 Task: Find connections with filter location Tianpeng with filter topic #careerswith filter profile language English with filter current company DNV - Energy Systems with filter school Dr. Babasaheb Ambedkar Marathwada University, Aurangabad with filter industry Audio and Video Equipment Manufacturing with filter service category Android Development with filter keywords title Account Collector
Action: Mouse moved to (146, 213)
Screenshot: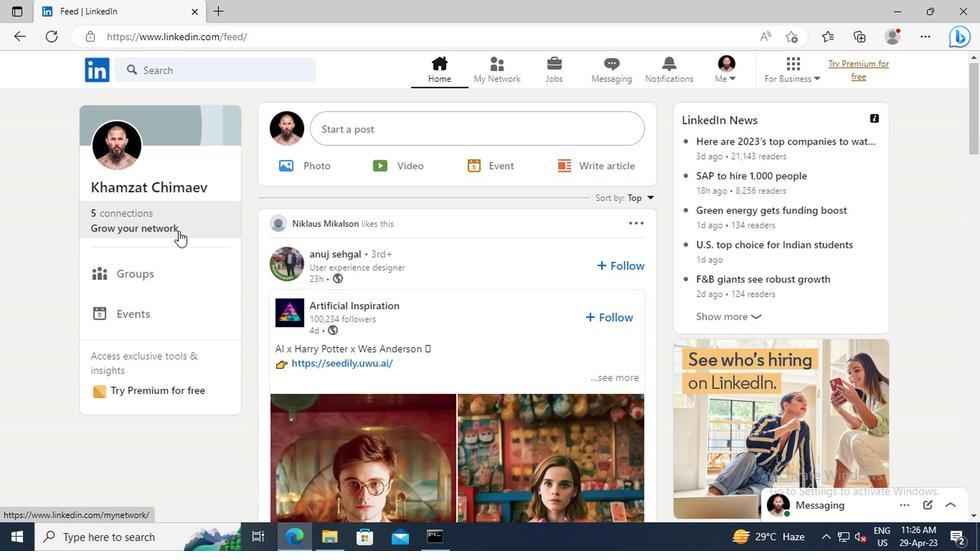 
Action: Mouse pressed left at (146, 213)
Screenshot: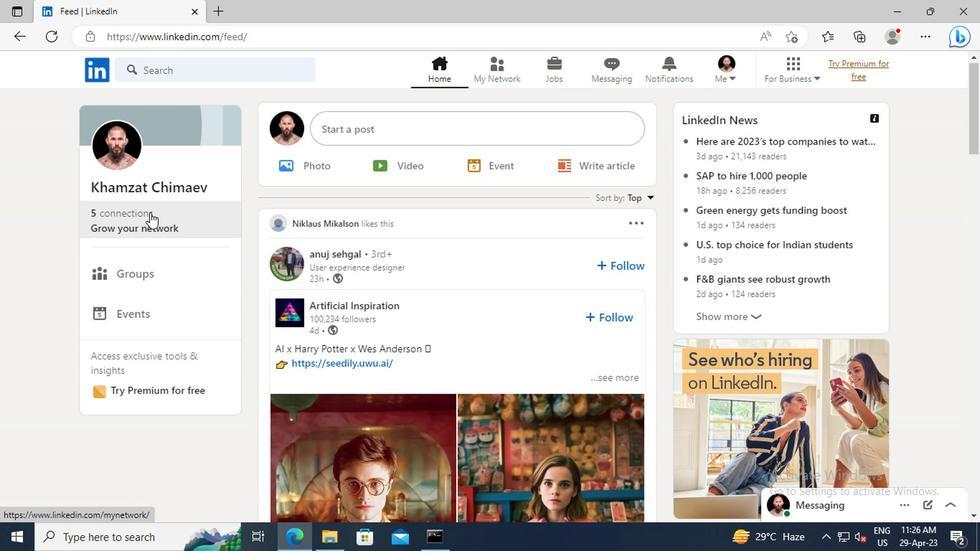 
Action: Mouse moved to (151, 150)
Screenshot: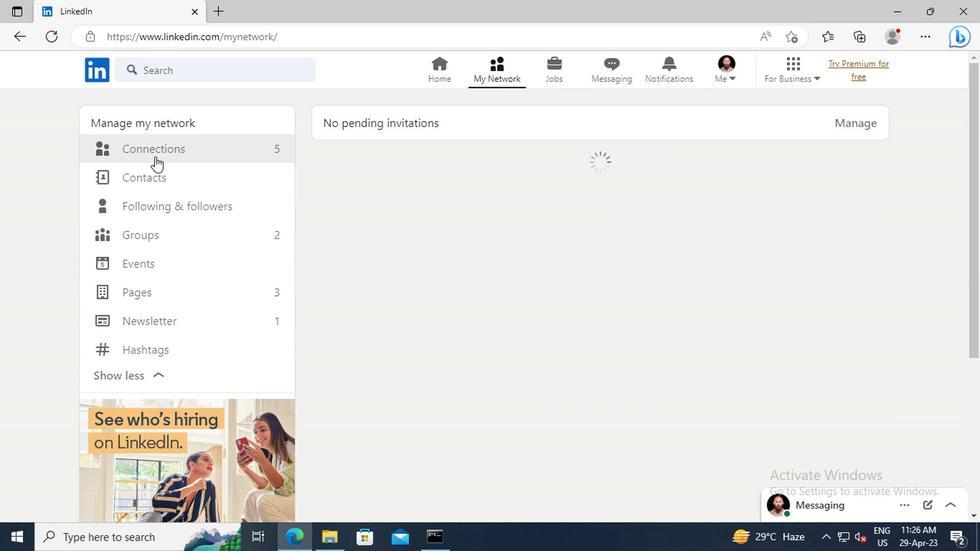 
Action: Mouse pressed left at (151, 150)
Screenshot: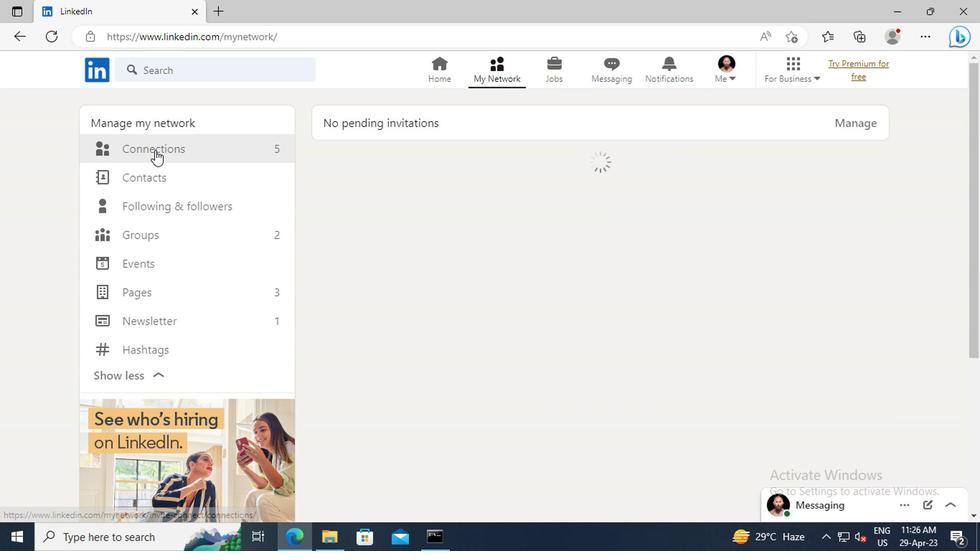 
Action: Mouse moved to (582, 153)
Screenshot: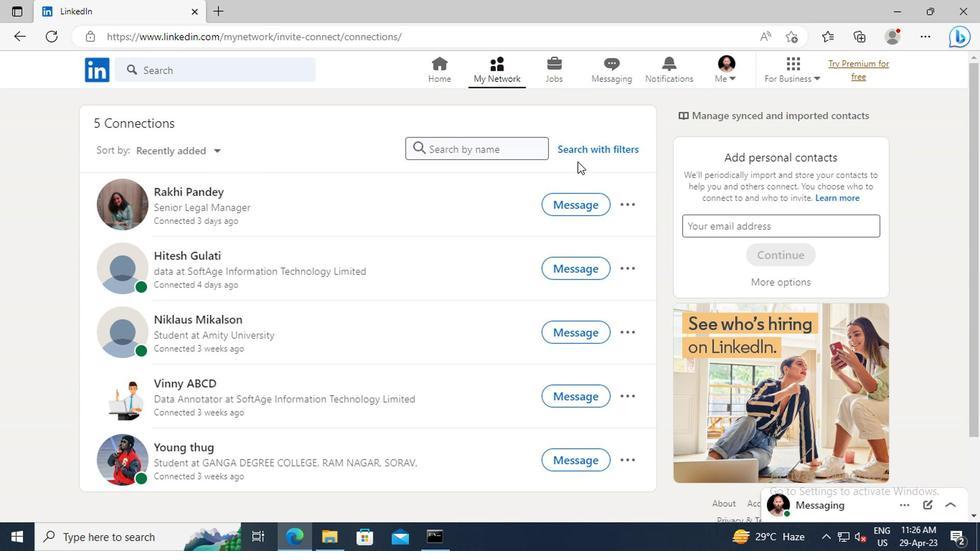 
Action: Mouse pressed left at (582, 153)
Screenshot: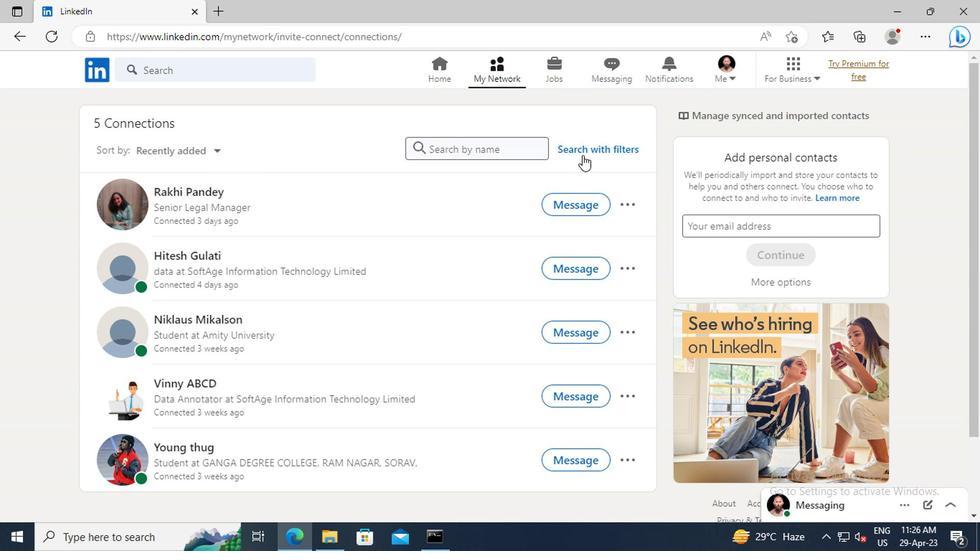 
Action: Mouse moved to (546, 112)
Screenshot: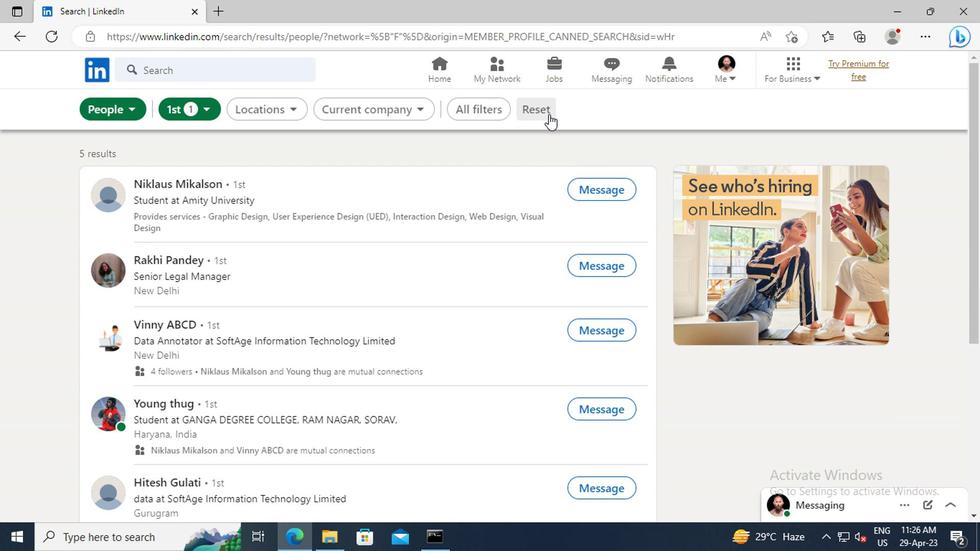 
Action: Mouse pressed left at (546, 112)
Screenshot: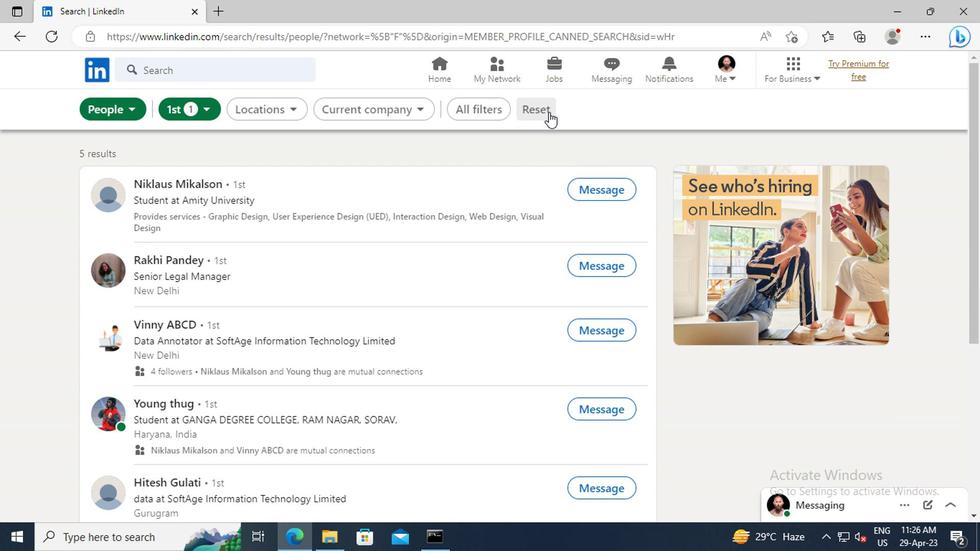 
Action: Mouse moved to (519, 108)
Screenshot: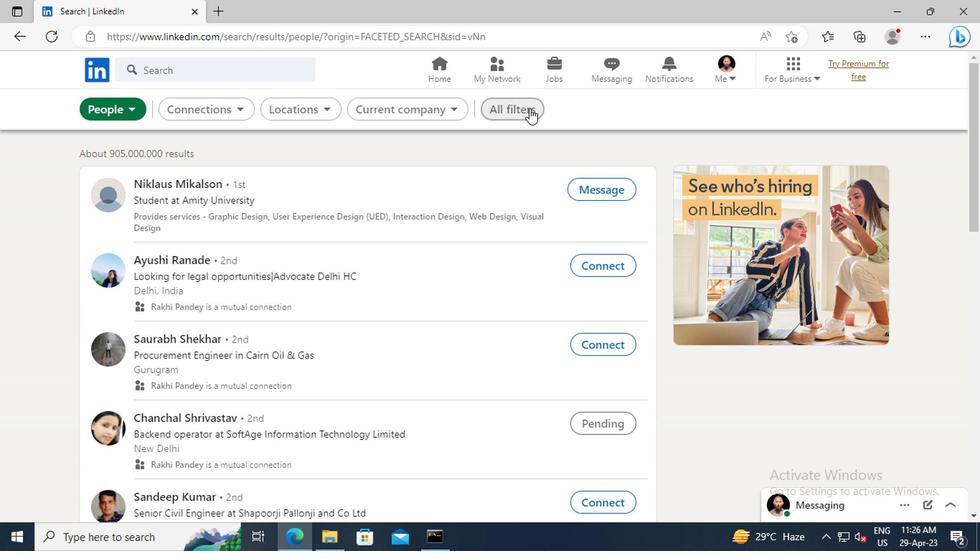 
Action: Mouse pressed left at (519, 108)
Screenshot: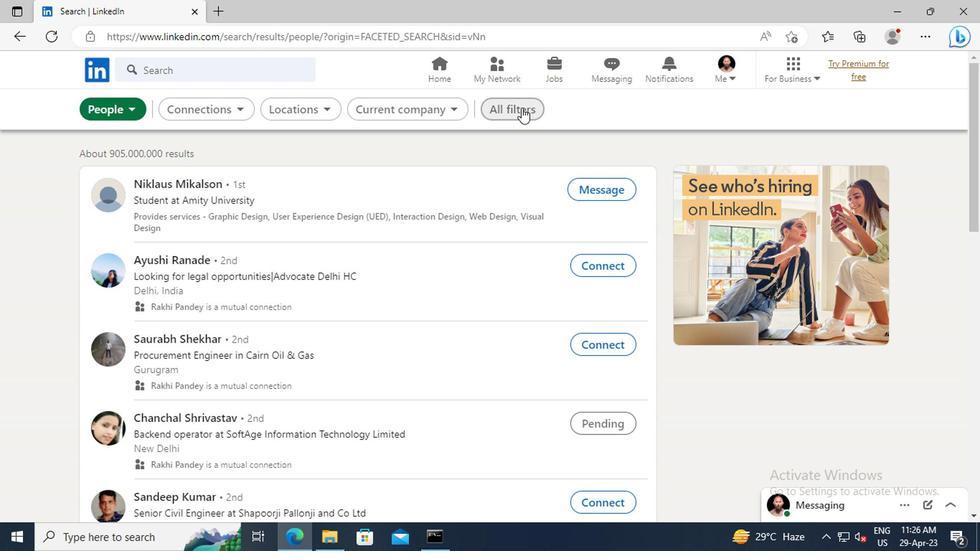 
Action: Mouse moved to (815, 213)
Screenshot: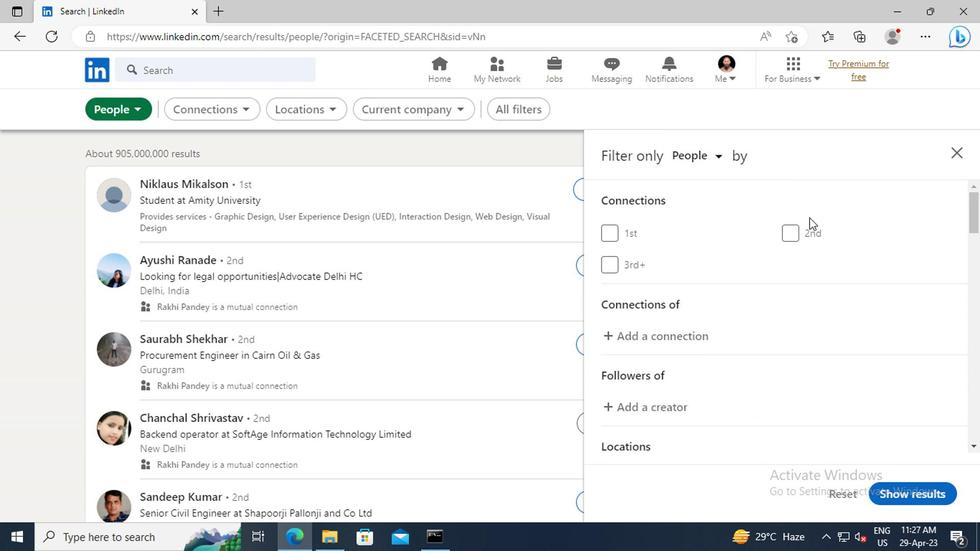 
Action: Mouse scrolled (815, 212) with delta (0, -1)
Screenshot: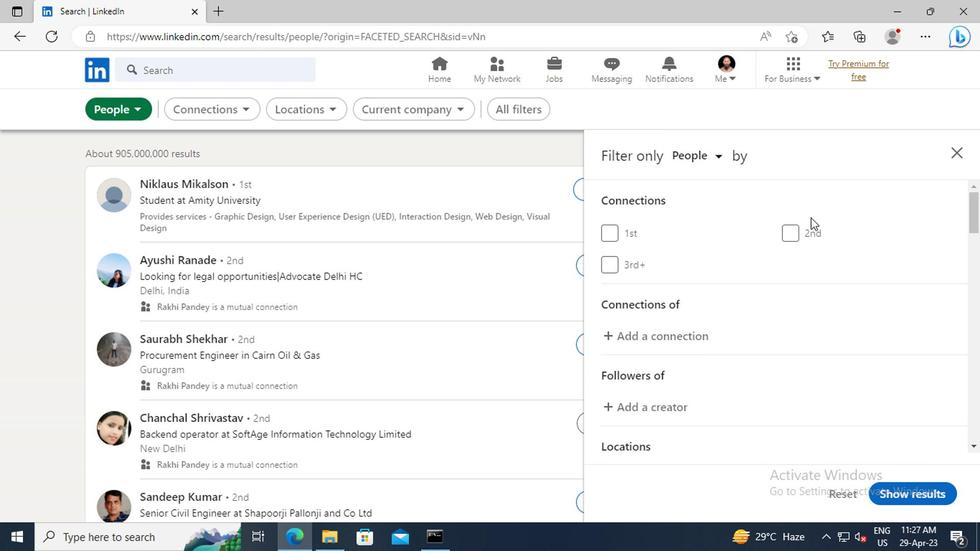 
Action: Mouse scrolled (815, 212) with delta (0, -1)
Screenshot: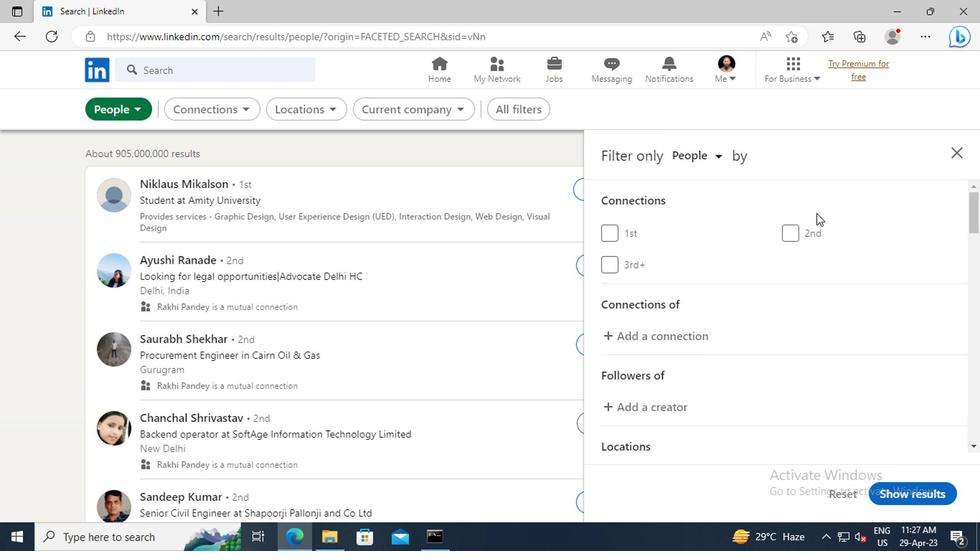 
Action: Mouse scrolled (815, 212) with delta (0, -1)
Screenshot: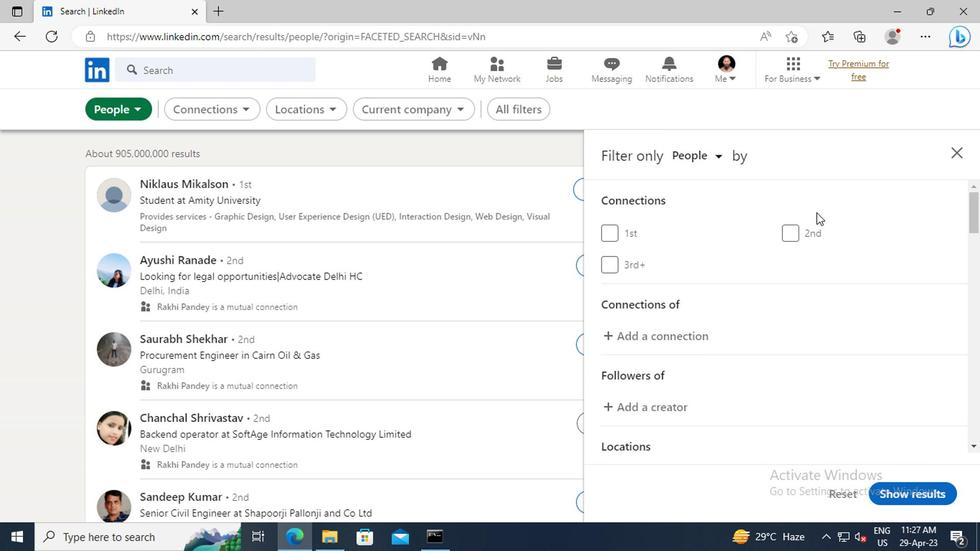 
Action: Mouse moved to (815, 212)
Screenshot: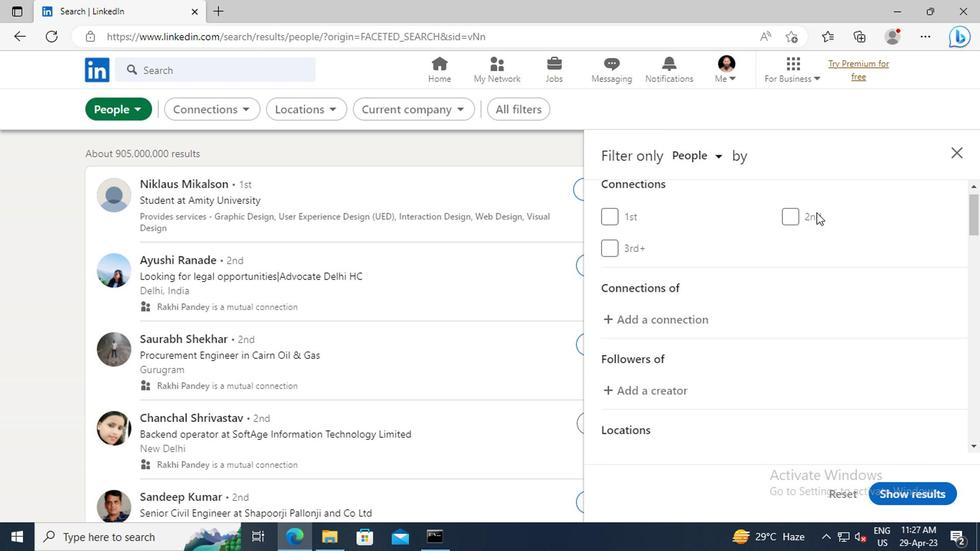 
Action: Mouse scrolled (815, 211) with delta (0, 0)
Screenshot: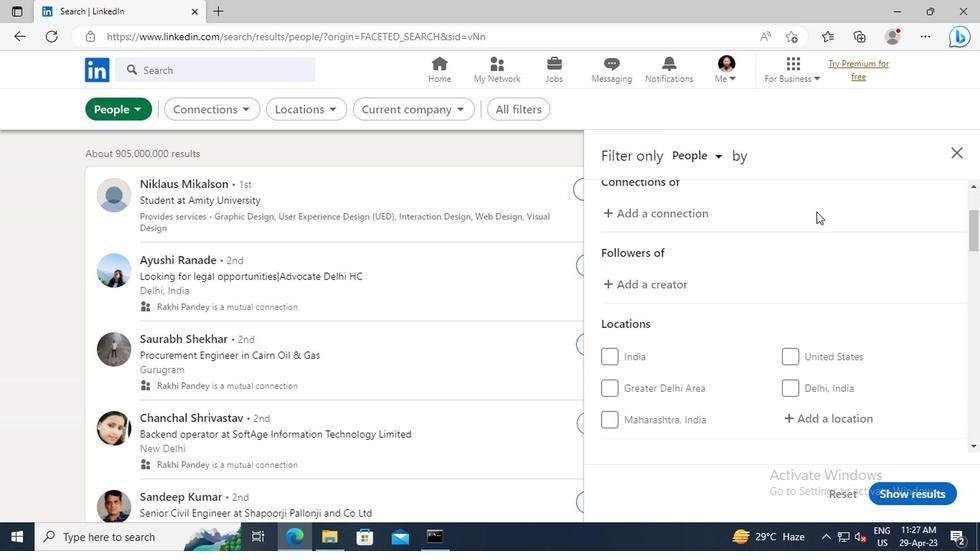 
Action: Mouse scrolled (815, 211) with delta (0, 0)
Screenshot: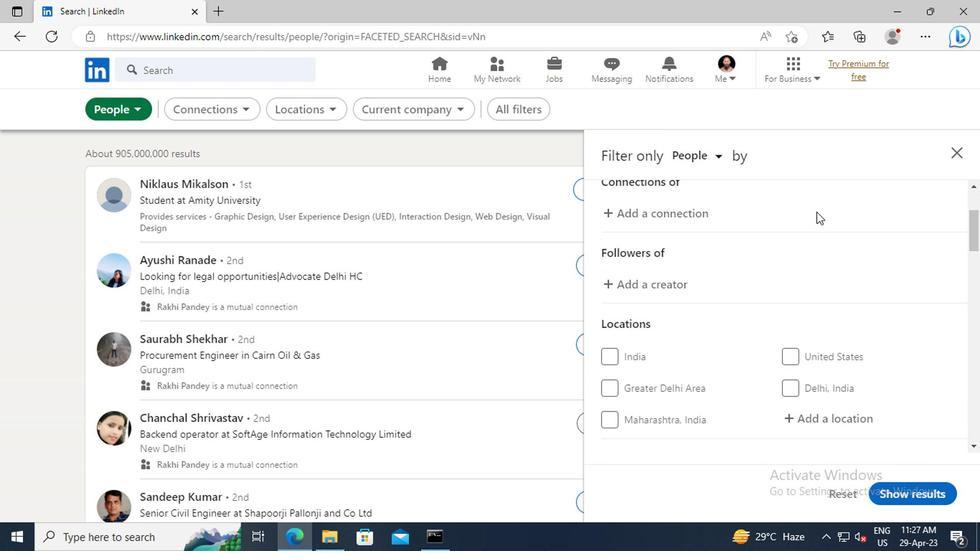 
Action: Mouse moved to (815, 213)
Screenshot: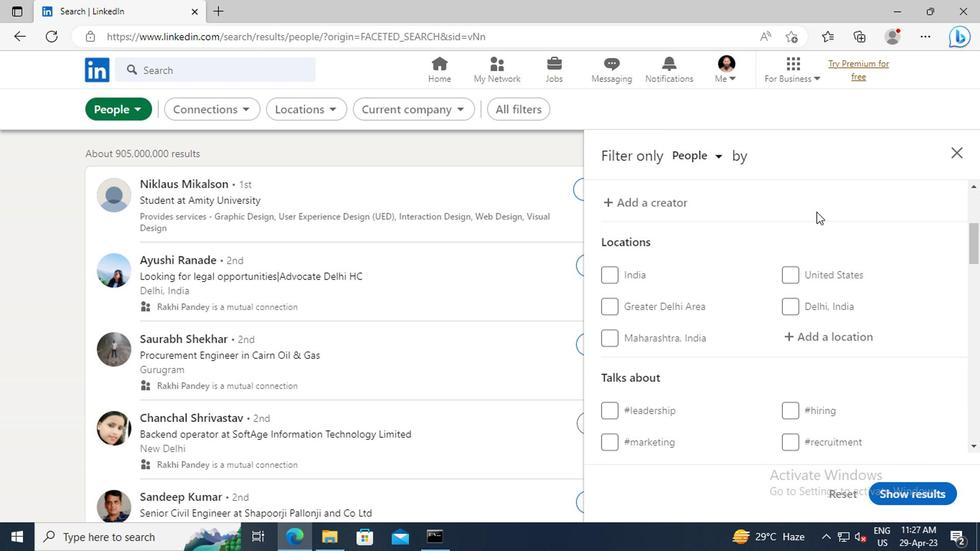 
Action: Mouse scrolled (815, 213) with delta (0, 0)
Screenshot: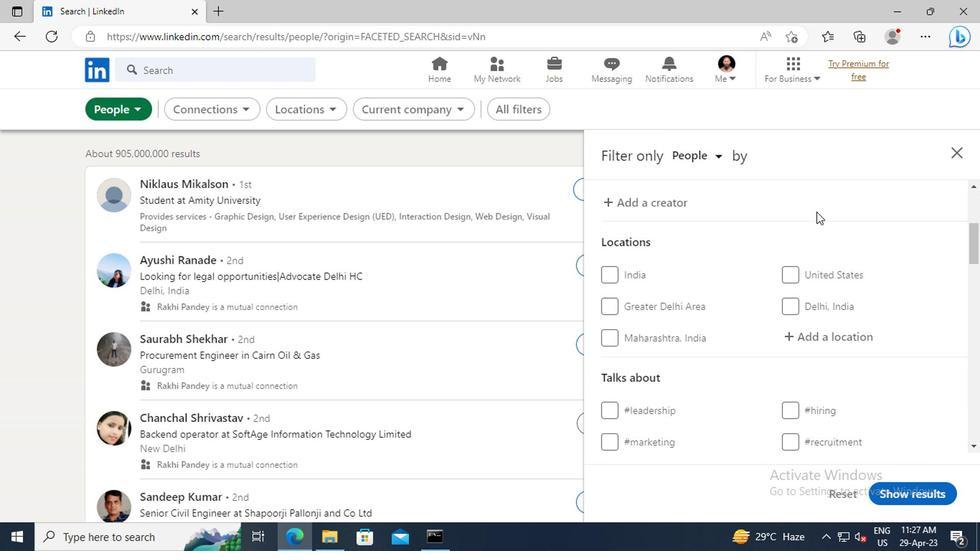 
Action: Mouse scrolled (815, 213) with delta (0, 0)
Screenshot: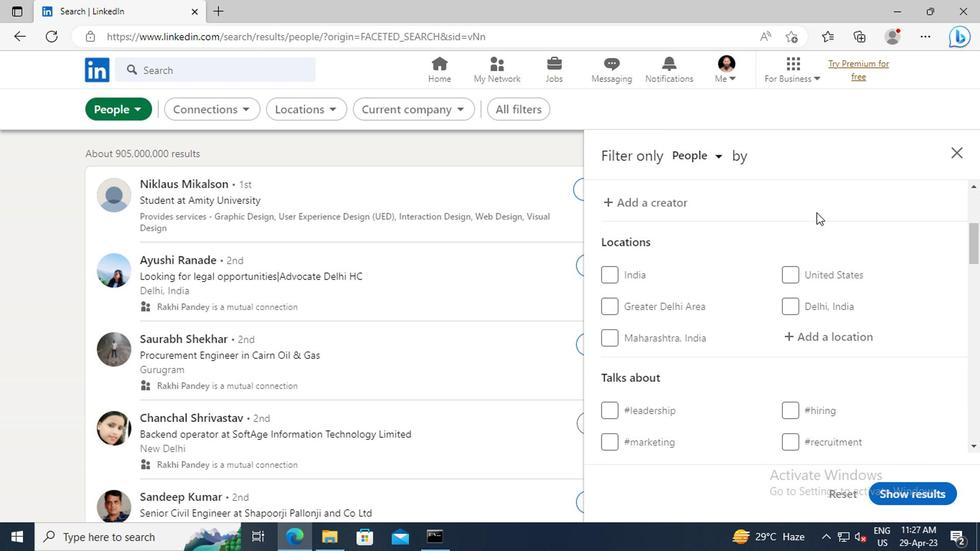 
Action: Mouse moved to (806, 253)
Screenshot: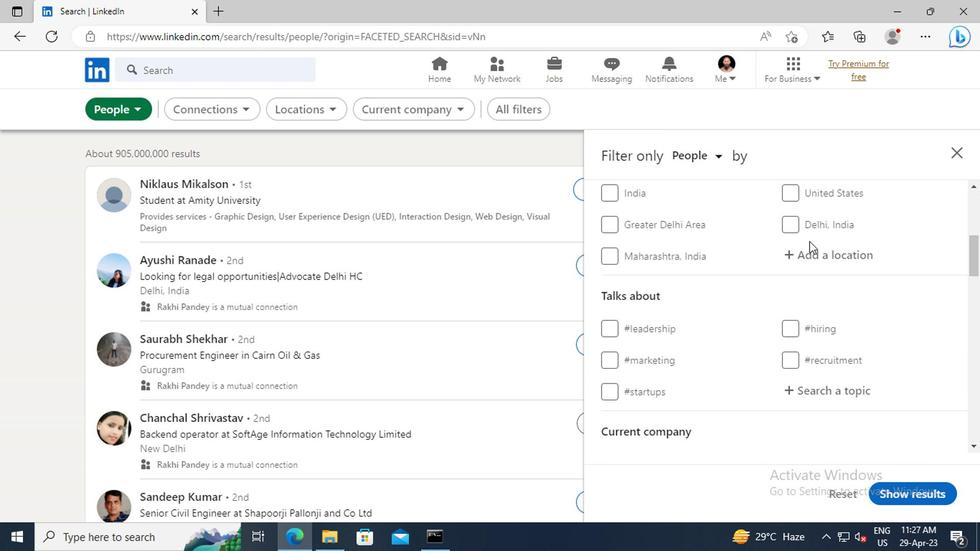 
Action: Mouse pressed left at (806, 253)
Screenshot: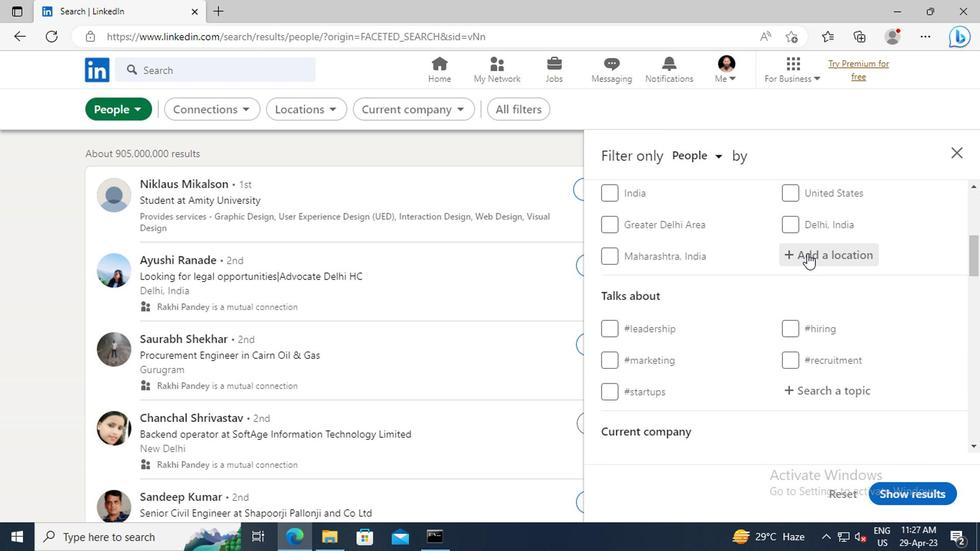 
Action: Key pressed <Key.shift>TIANPENG<Key.enter>
Screenshot: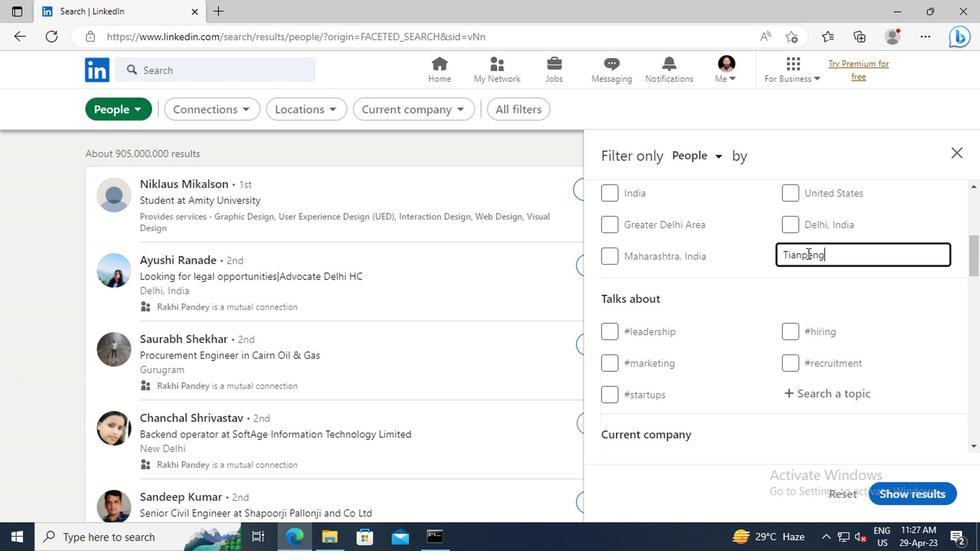 
Action: Mouse scrolled (806, 252) with delta (0, 0)
Screenshot: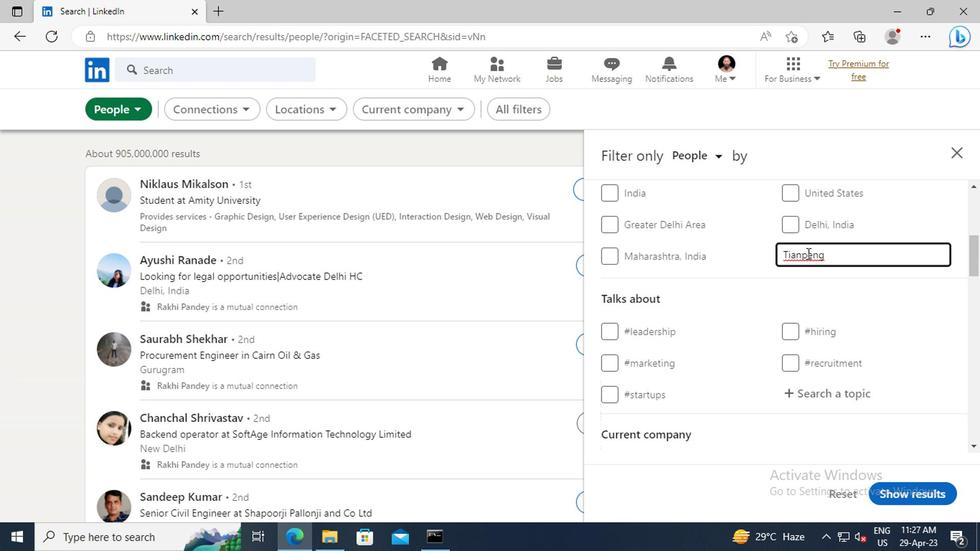 
Action: Mouse scrolled (806, 252) with delta (0, 0)
Screenshot: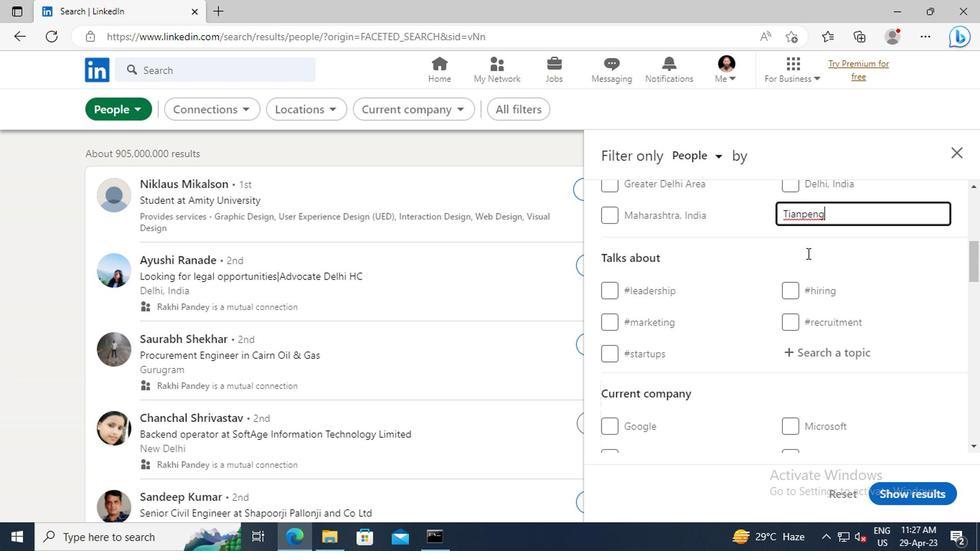 
Action: Mouse moved to (795, 307)
Screenshot: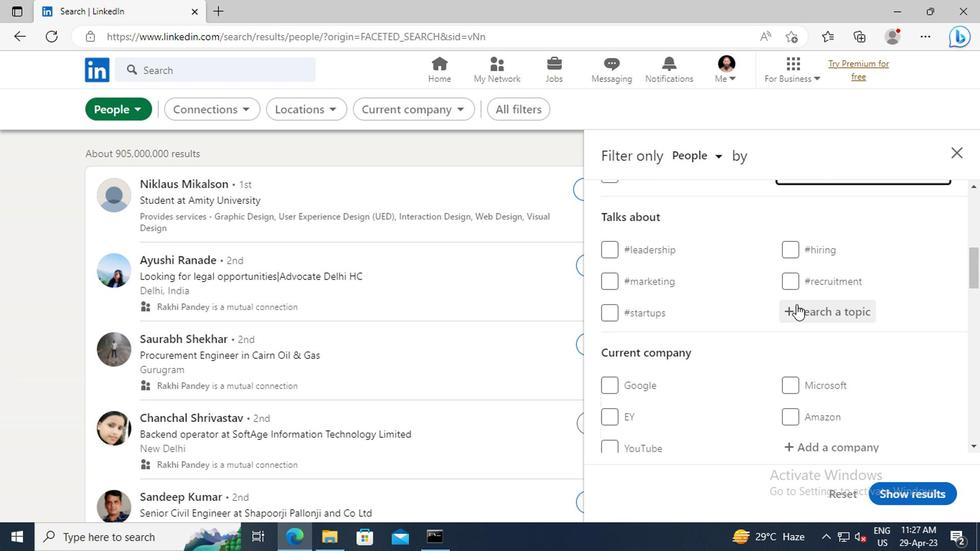 
Action: Mouse pressed left at (795, 307)
Screenshot: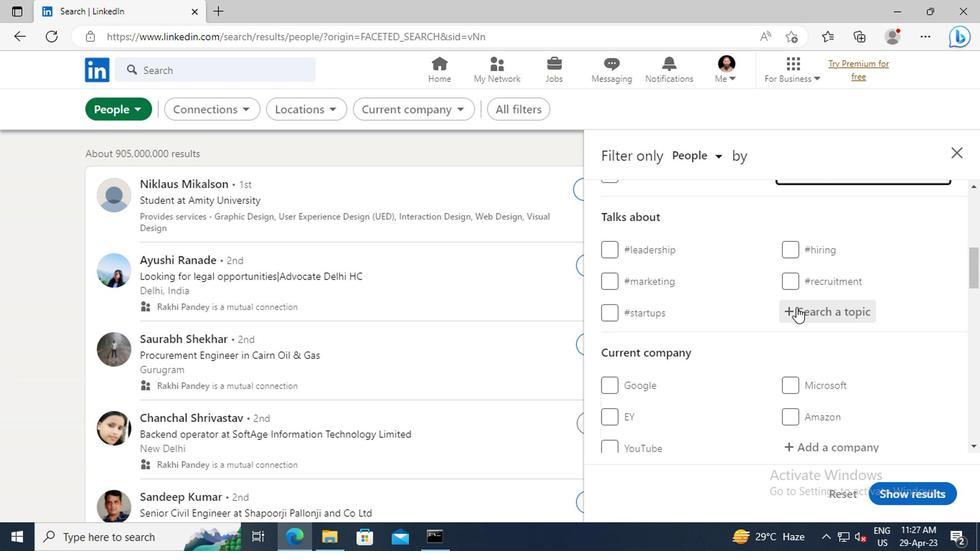 
Action: Key pressed CAREERS
Screenshot: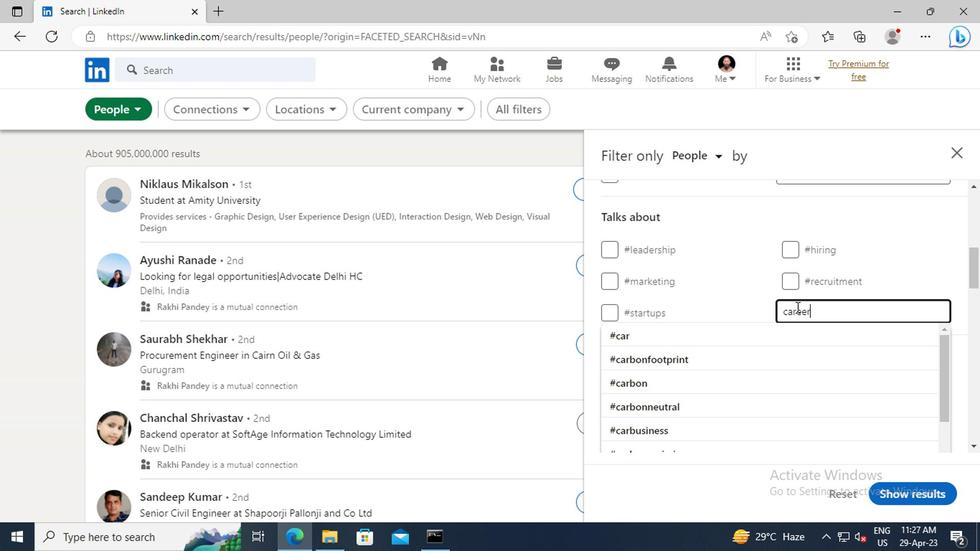 
Action: Mouse moved to (800, 332)
Screenshot: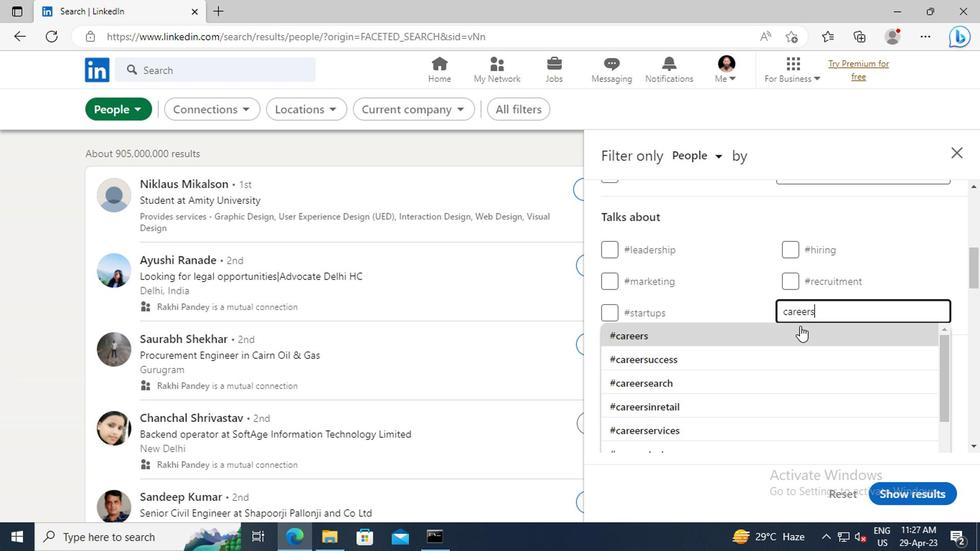 
Action: Mouse pressed left at (800, 332)
Screenshot: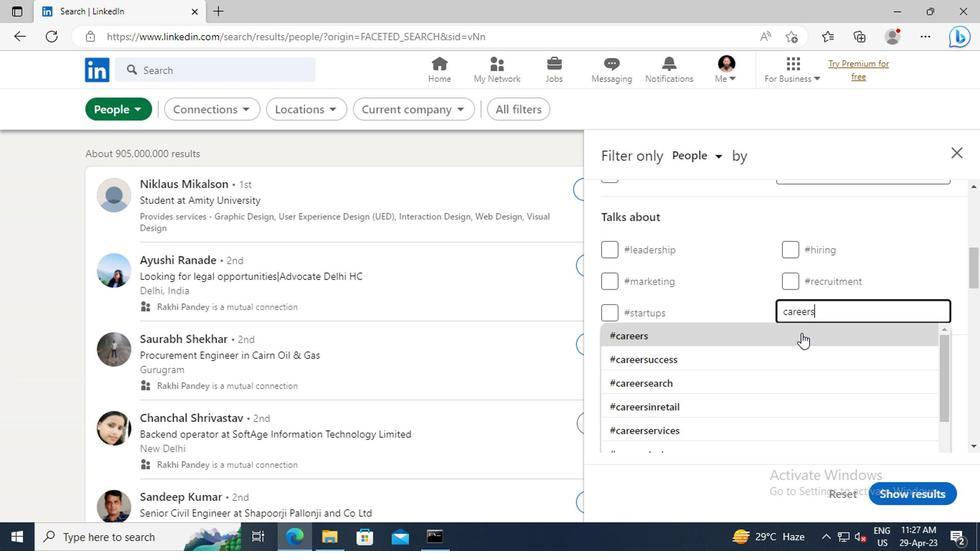 
Action: Mouse moved to (802, 323)
Screenshot: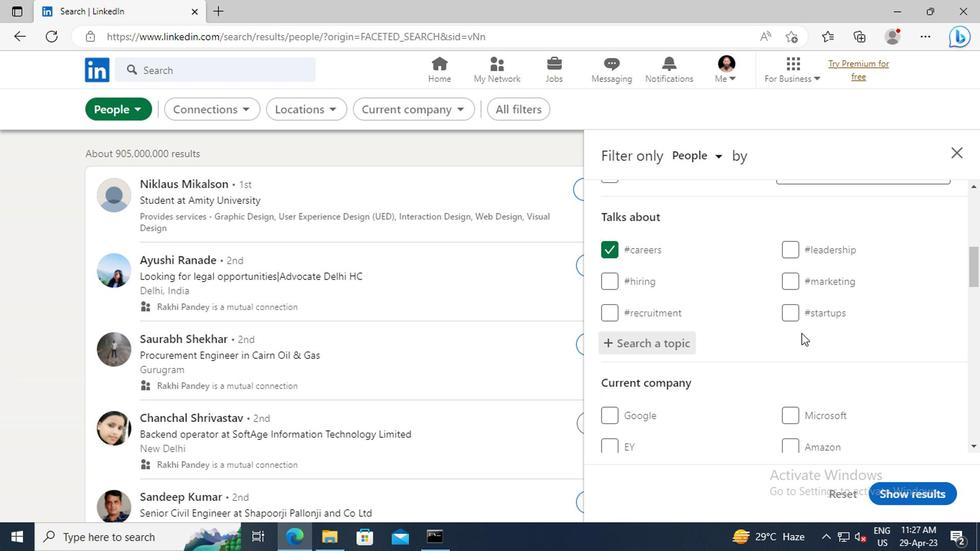 
Action: Mouse scrolled (802, 323) with delta (0, 0)
Screenshot: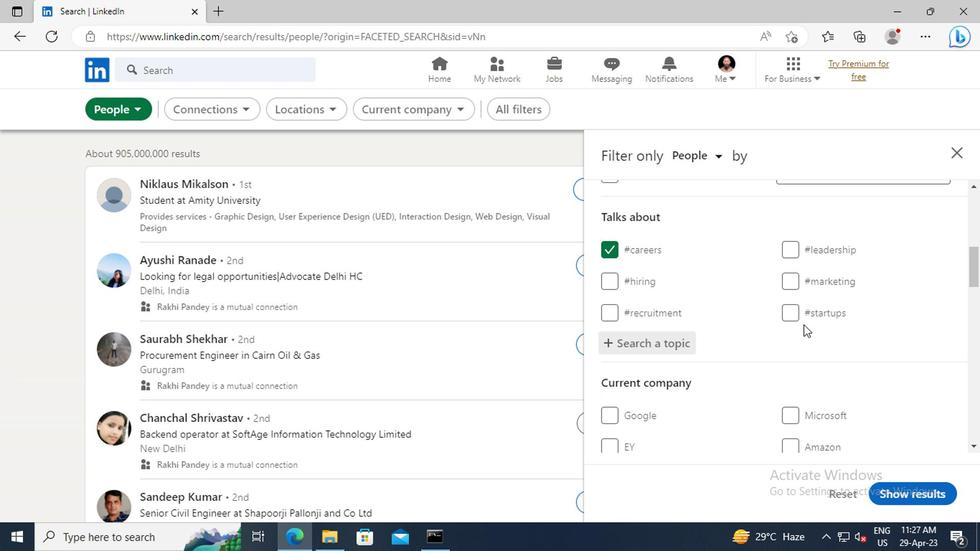 
Action: Mouse scrolled (802, 323) with delta (0, 0)
Screenshot: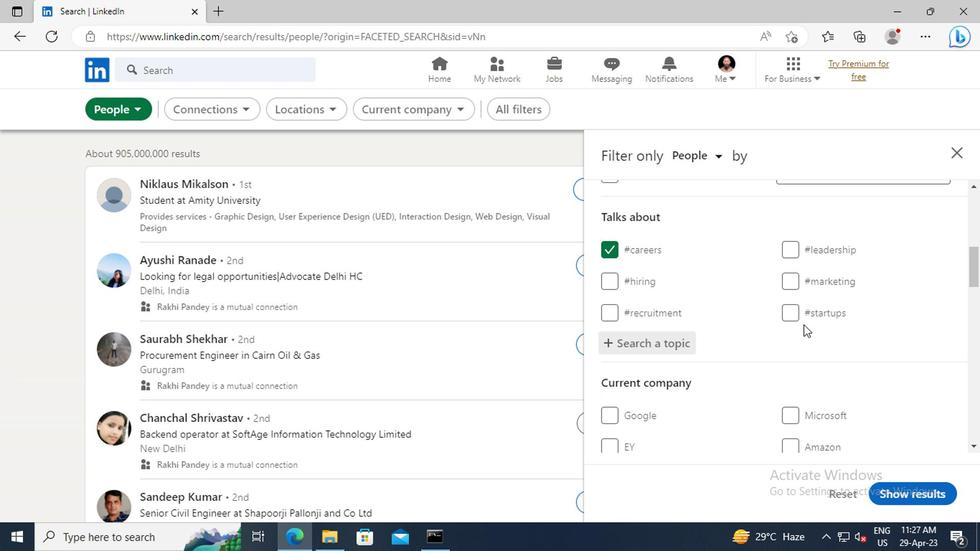 
Action: Mouse scrolled (802, 323) with delta (0, 0)
Screenshot: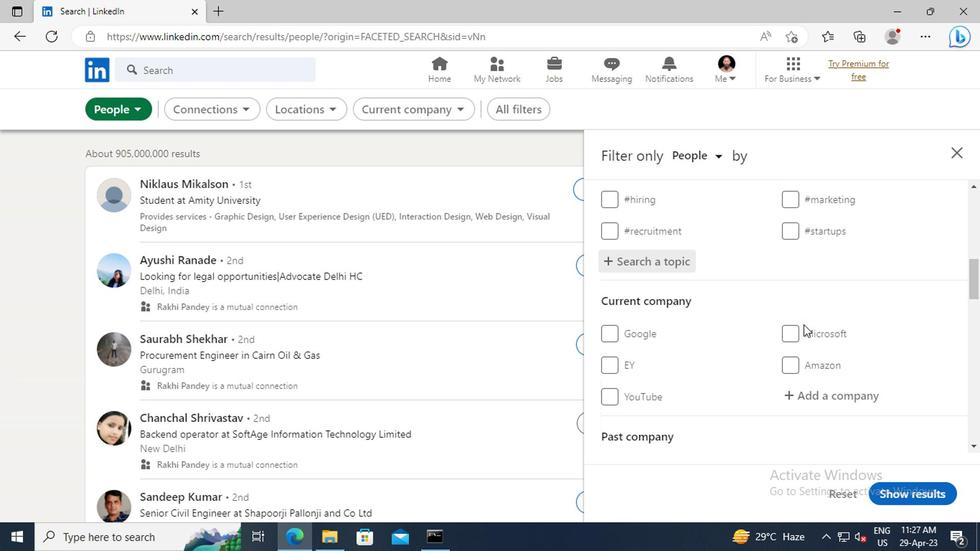 
Action: Mouse scrolled (802, 323) with delta (0, 0)
Screenshot: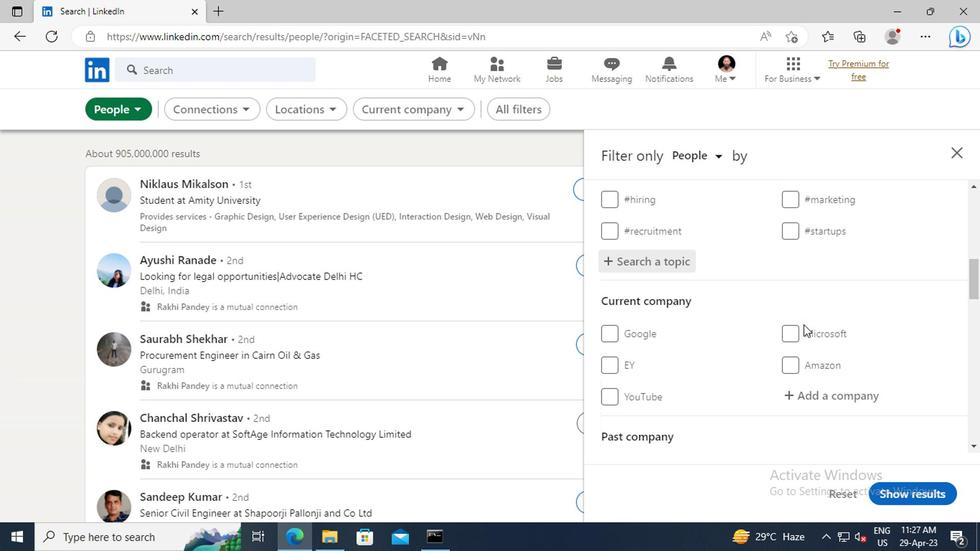 
Action: Mouse scrolled (802, 323) with delta (0, 0)
Screenshot: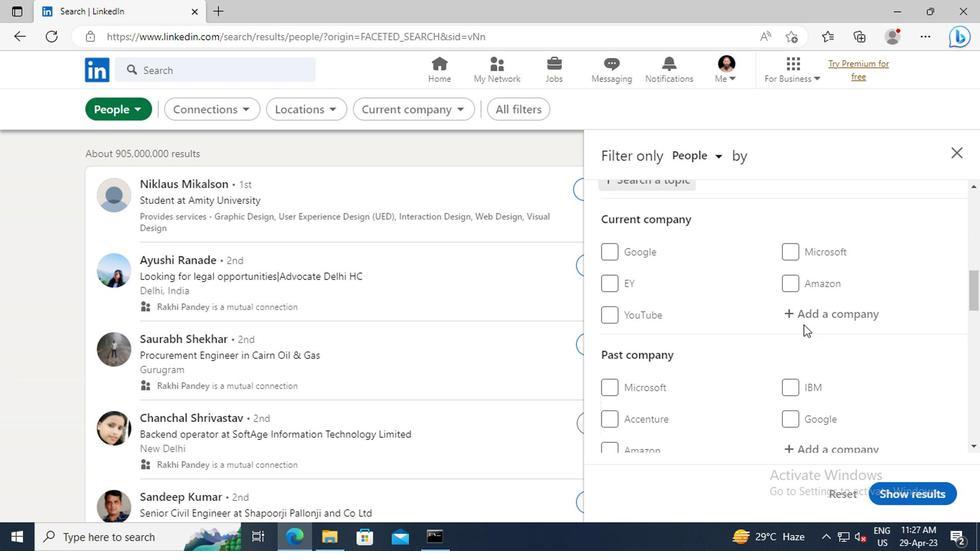 
Action: Mouse scrolled (802, 323) with delta (0, 0)
Screenshot: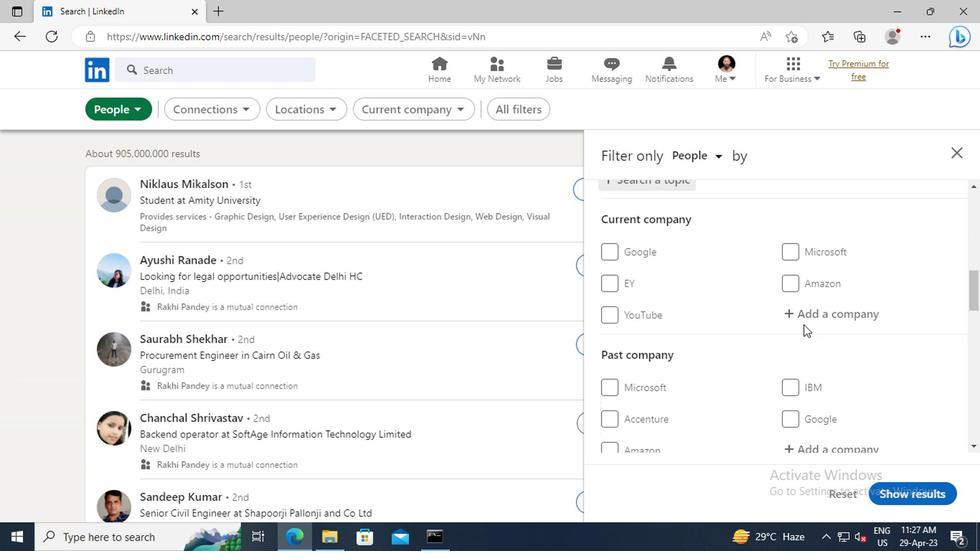 
Action: Mouse scrolled (802, 323) with delta (0, 0)
Screenshot: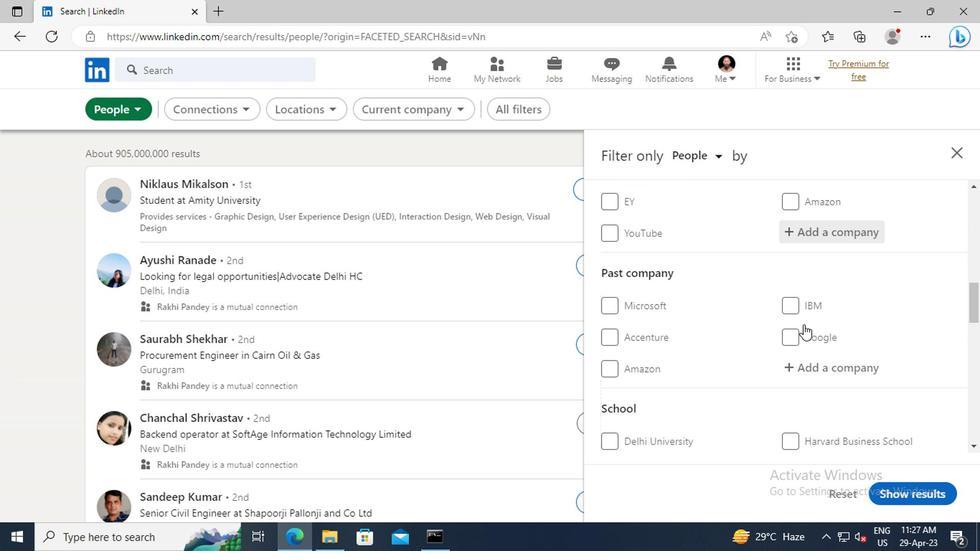 
Action: Mouse scrolled (802, 323) with delta (0, 0)
Screenshot: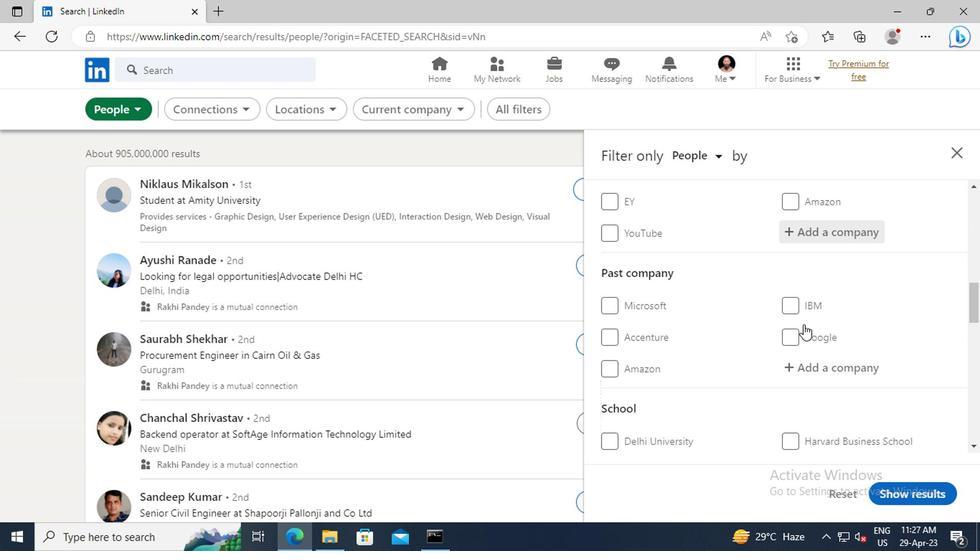 
Action: Mouse scrolled (802, 323) with delta (0, 0)
Screenshot: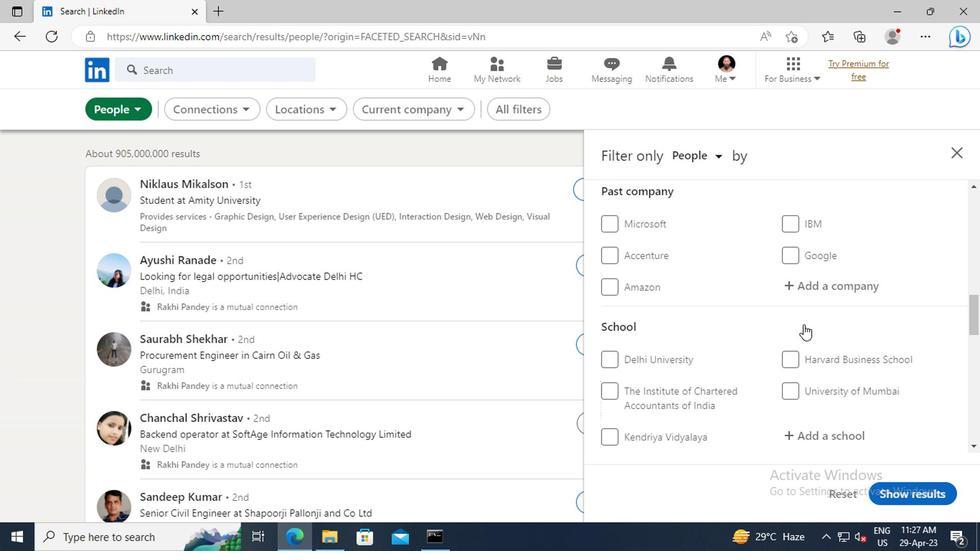 
Action: Mouse scrolled (802, 323) with delta (0, 0)
Screenshot: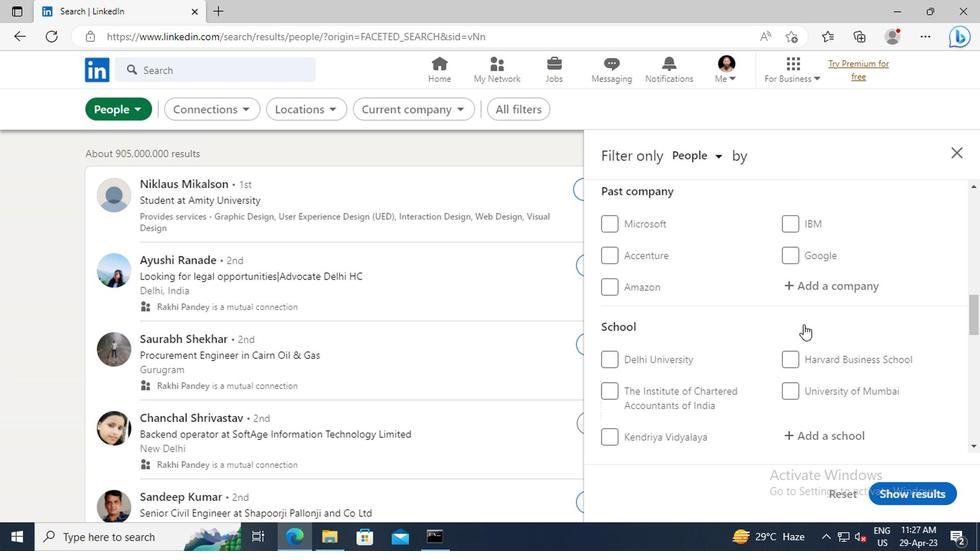 
Action: Mouse scrolled (802, 323) with delta (0, 0)
Screenshot: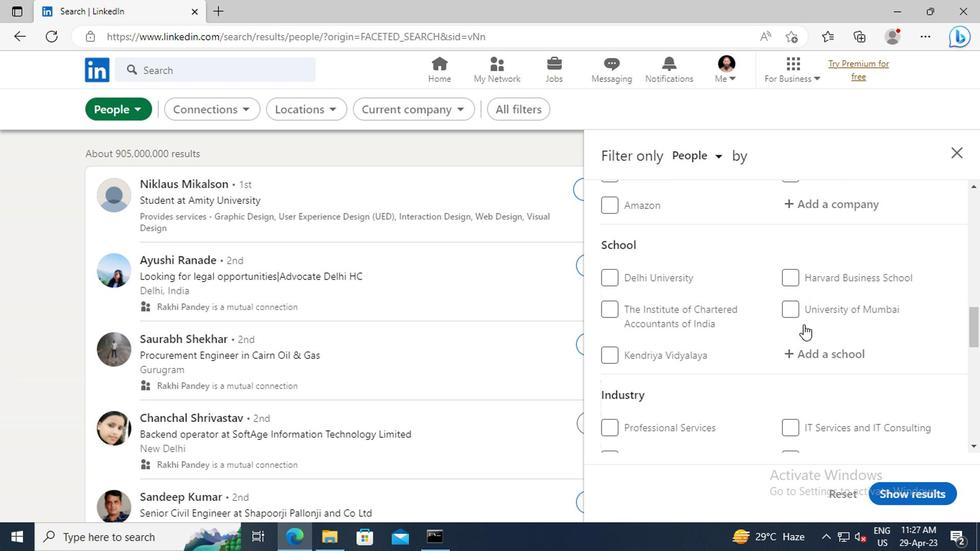 
Action: Mouse scrolled (802, 323) with delta (0, 0)
Screenshot: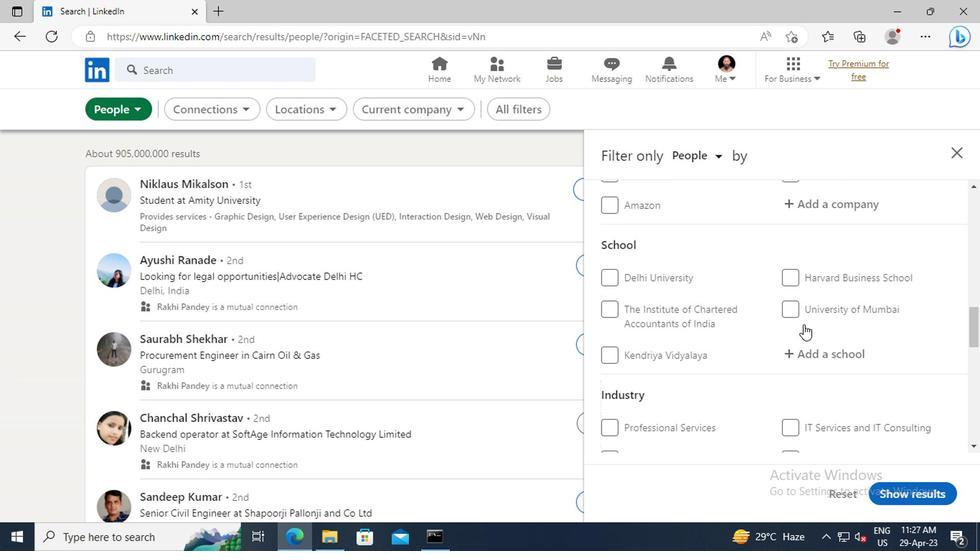 
Action: Mouse scrolled (802, 323) with delta (0, 0)
Screenshot: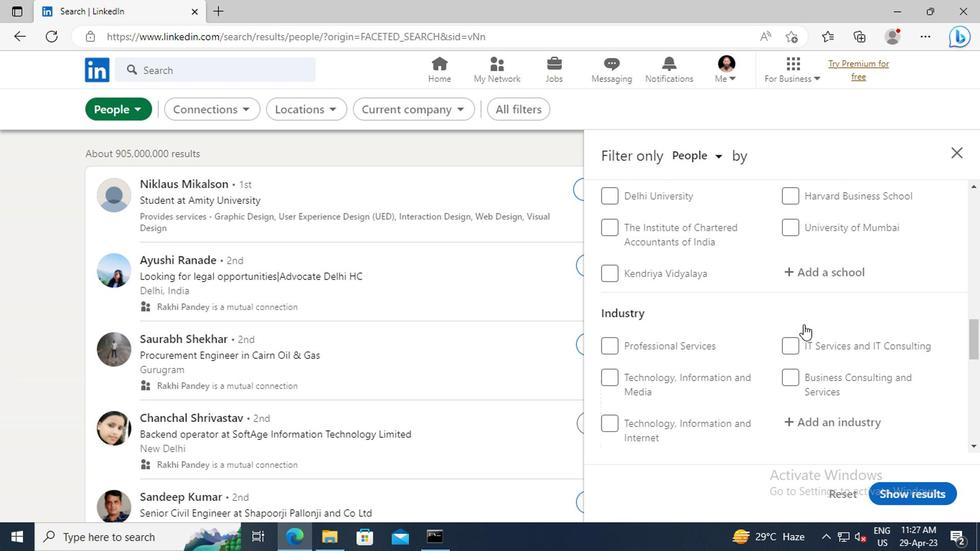 
Action: Mouse scrolled (802, 323) with delta (0, 0)
Screenshot: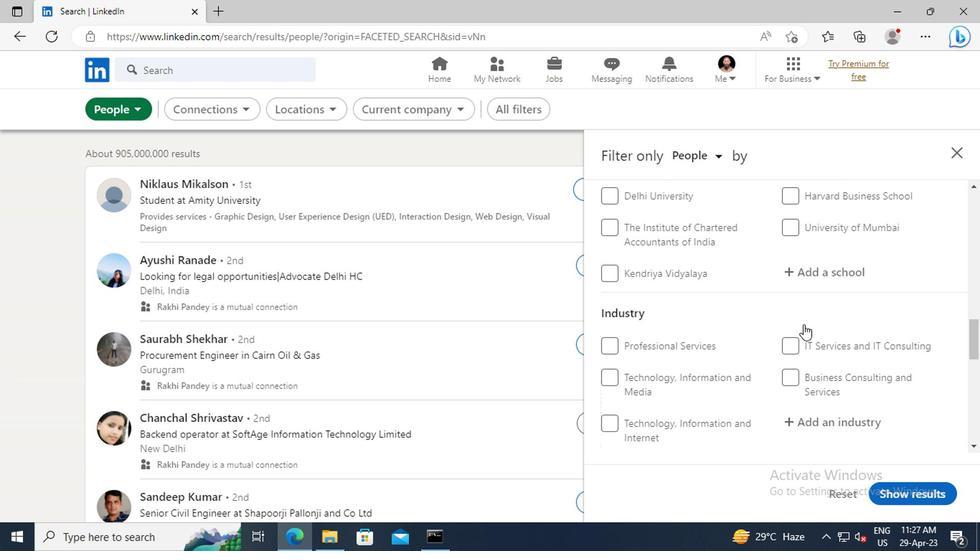 
Action: Mouse scrolled (802, 323) with delta (0, 0)
Screenshot: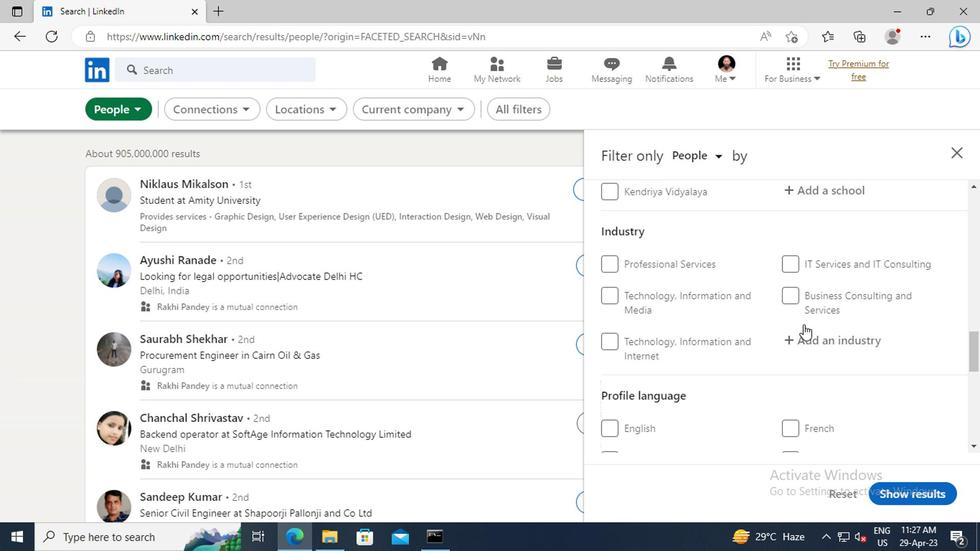 
Action: Mouse moved to (611, 383)
Screenshot: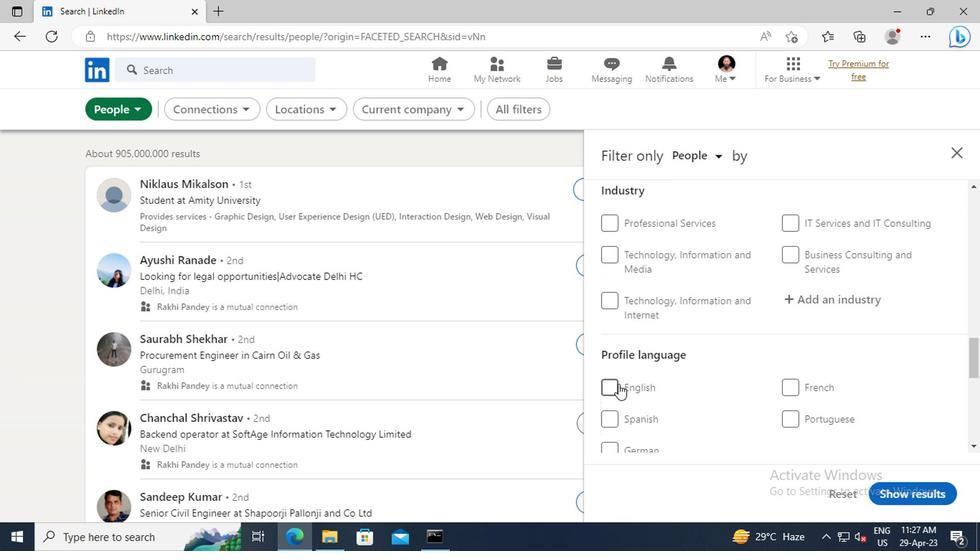 
Action: Mouse pressed left at (611, 383)
Screenshot: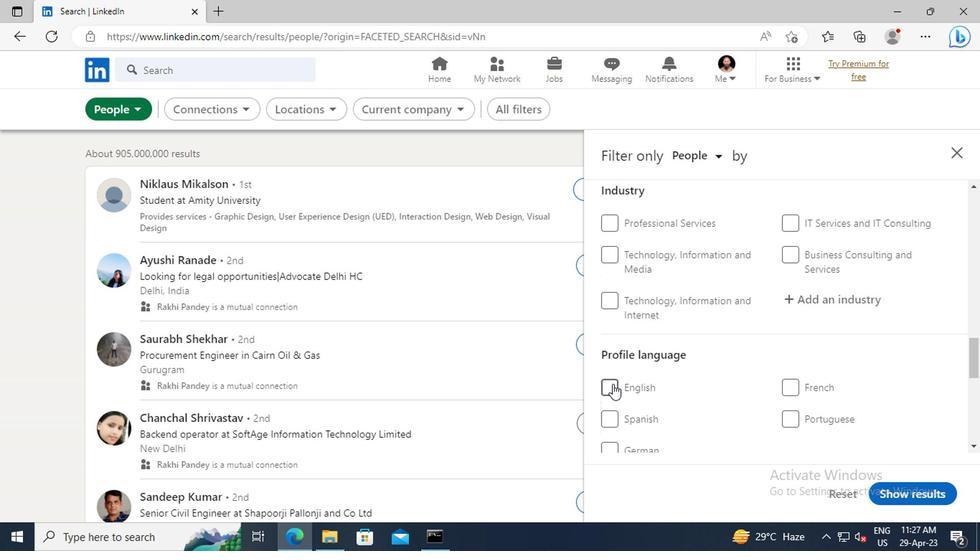 
Action: Mouse moved to (796, 327)
Screenshot: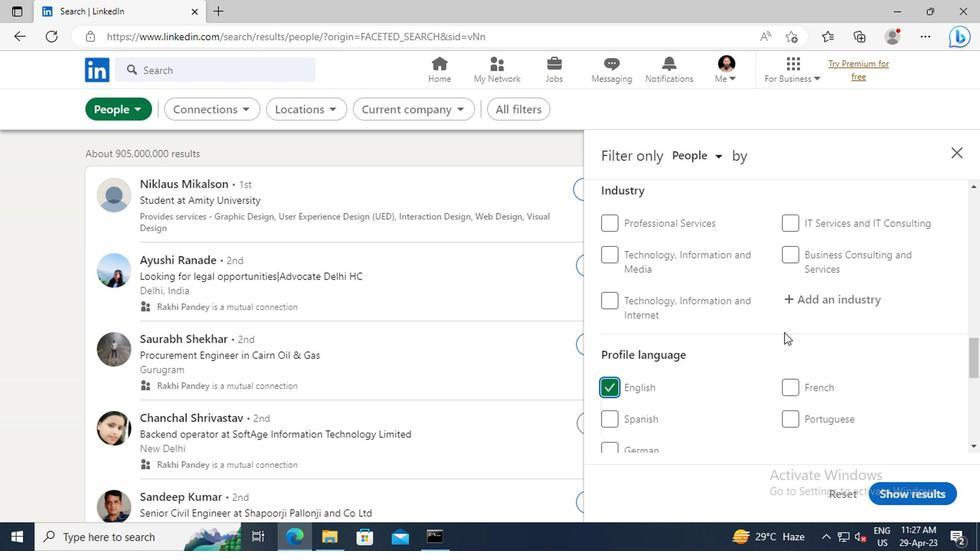 
Action: Mouse scrolled (796, 328) with delta (0, 1)
Screenshot: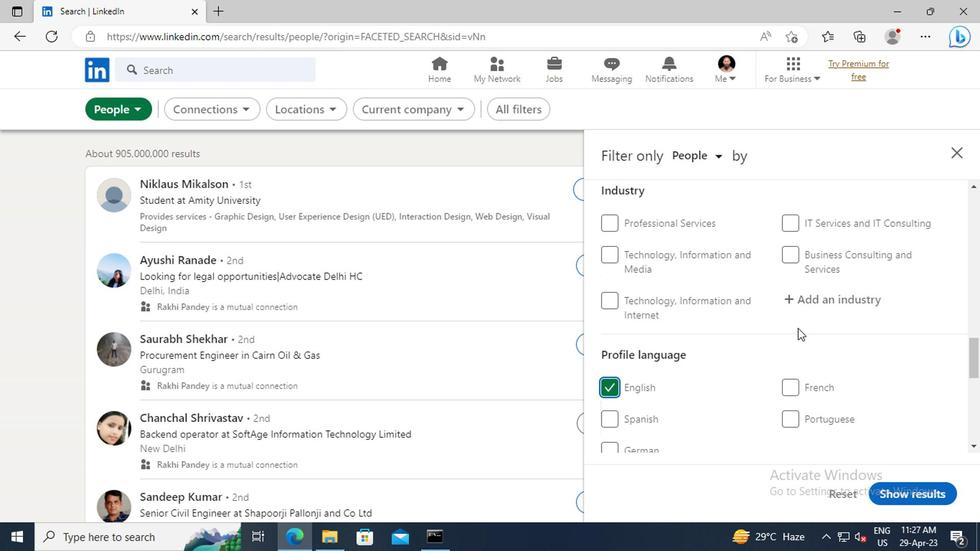 
Action: Mouse scrolled (796, 328) with delta (0, 1)
Screenshot: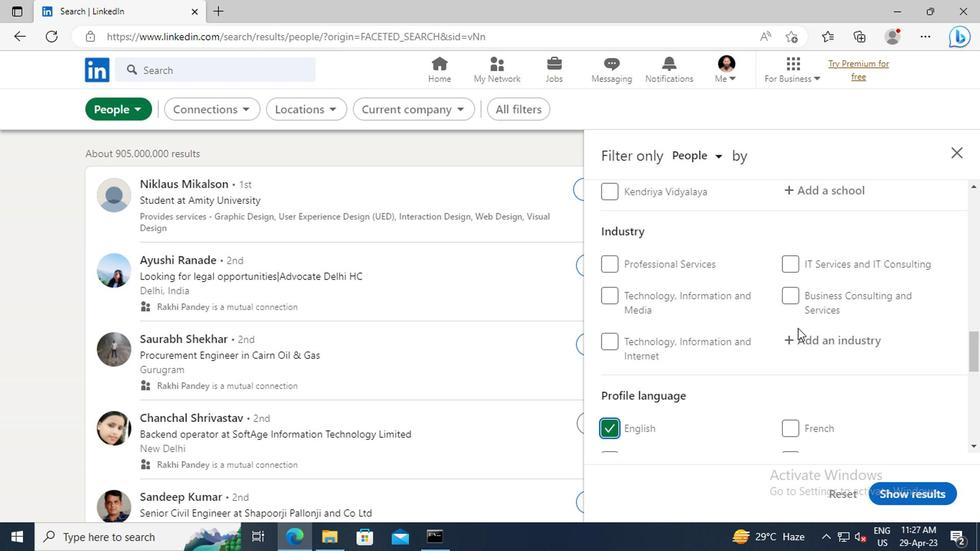 
Action: Mouse scrolled (796, 328) with delta (0, 1)
Screenshot: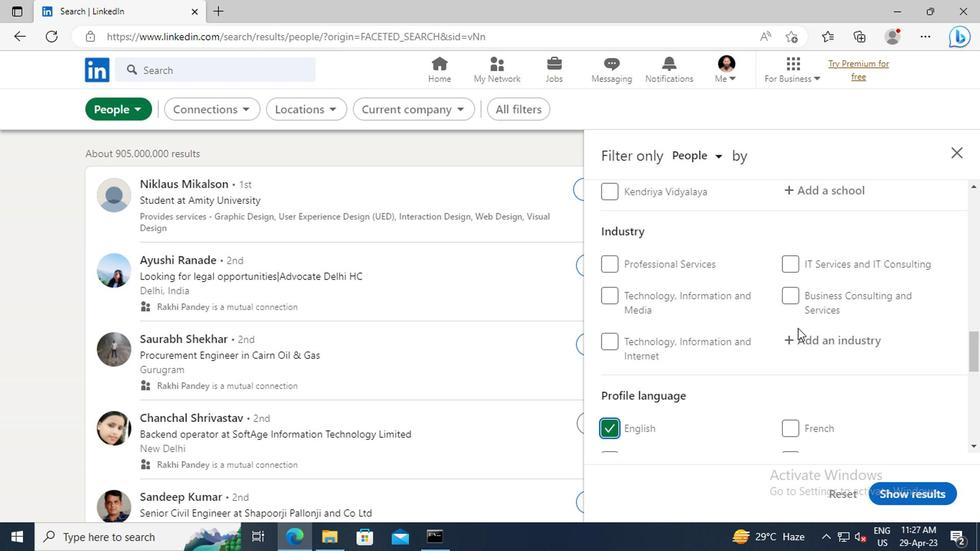 
Action: Mouse scrolled (796, 328) with delta (0, 1)
Screenshot: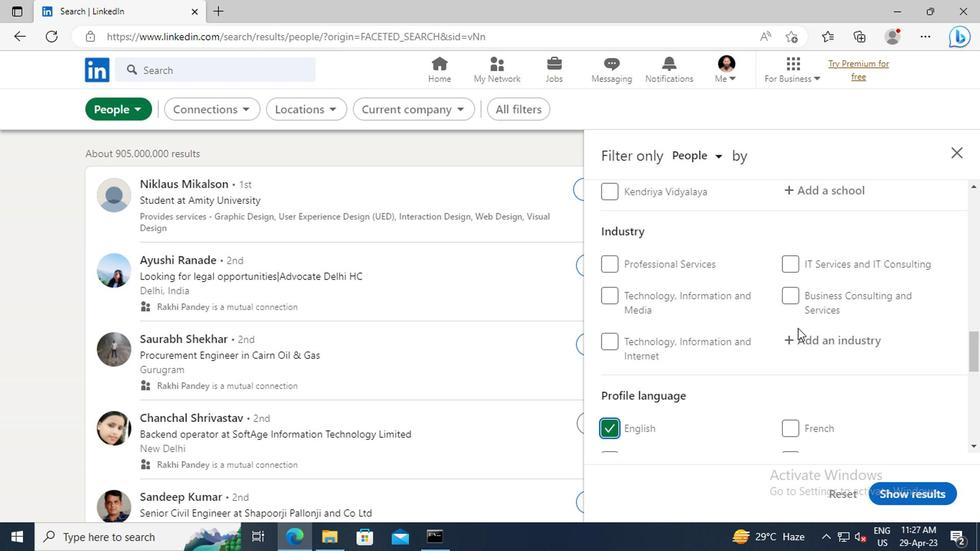 
Action: Mouse scrolled (796, 328) with delta (0, 1)
Screenshot: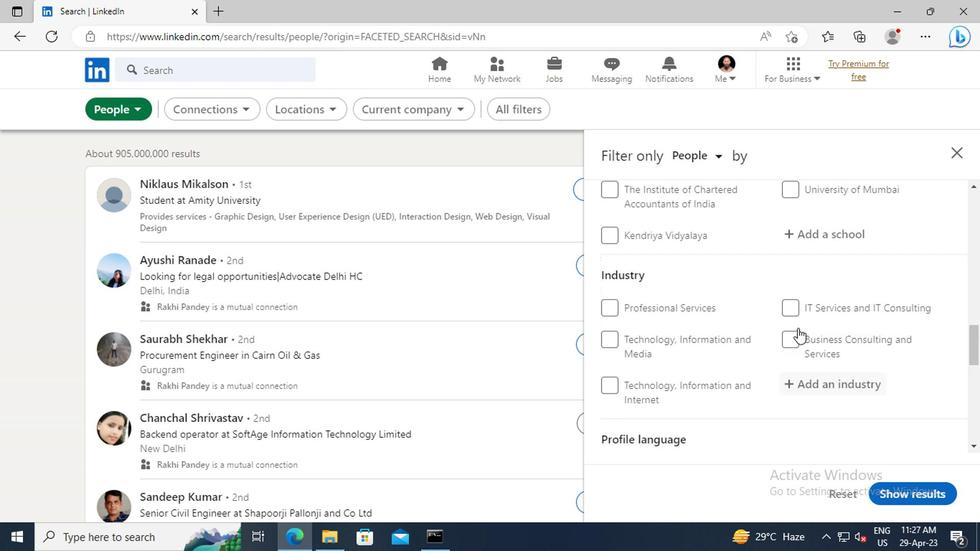 
Action: Mouse scrolled (796, 328) with delta (0, 1)
Screenshot: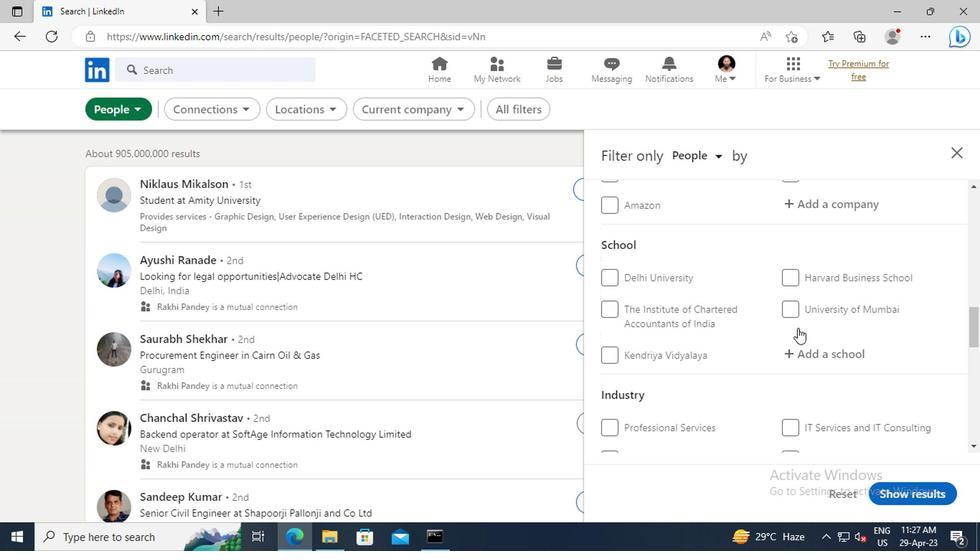 
Action: Mouse scrolled (796, 328) with delta (0, 1)
Screenshot: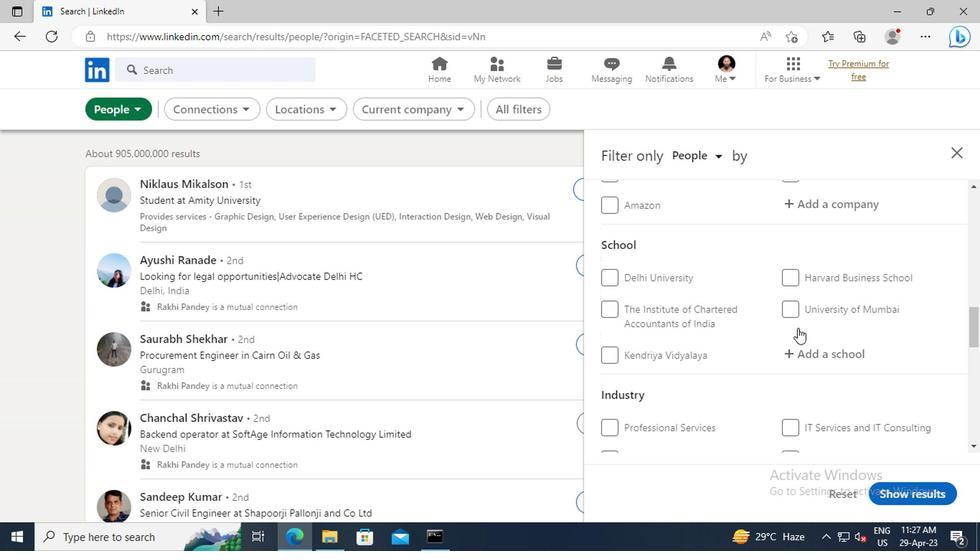 
Action: Mouse scrolled (796, 328) with delta (0, 1)
Screenshot: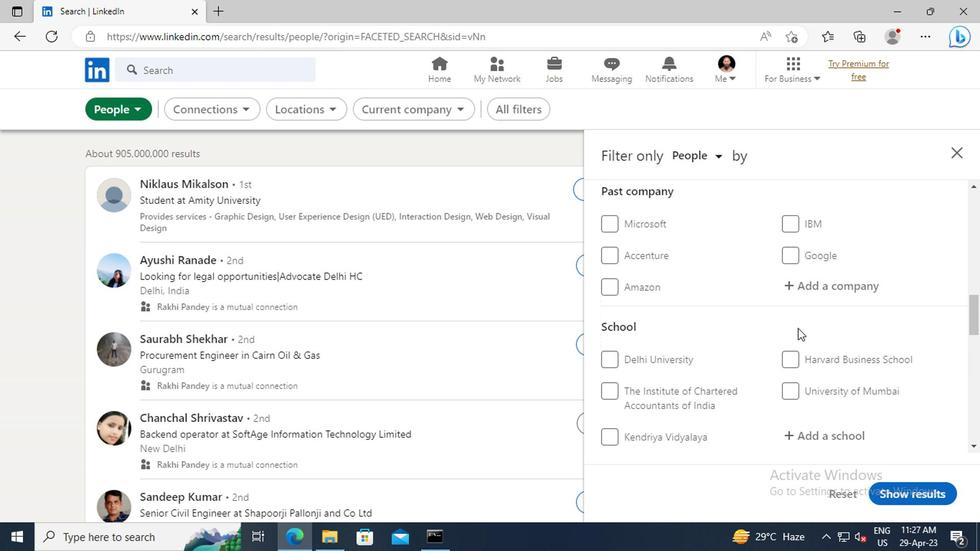 
Action: Mouse scrolled (796, 328) with delta (0, 1)
Screenshot: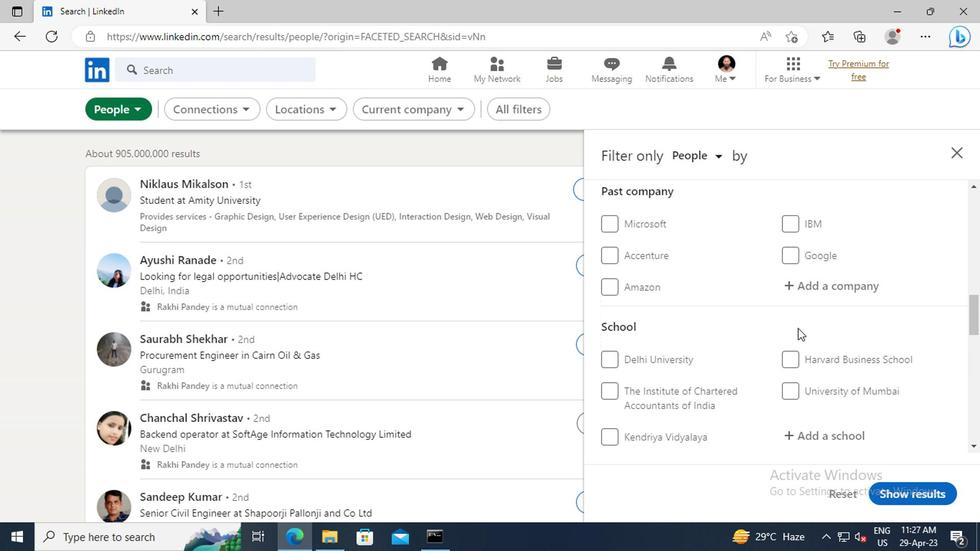 
Action: Mouse moved to (796, 326)
Screenshot: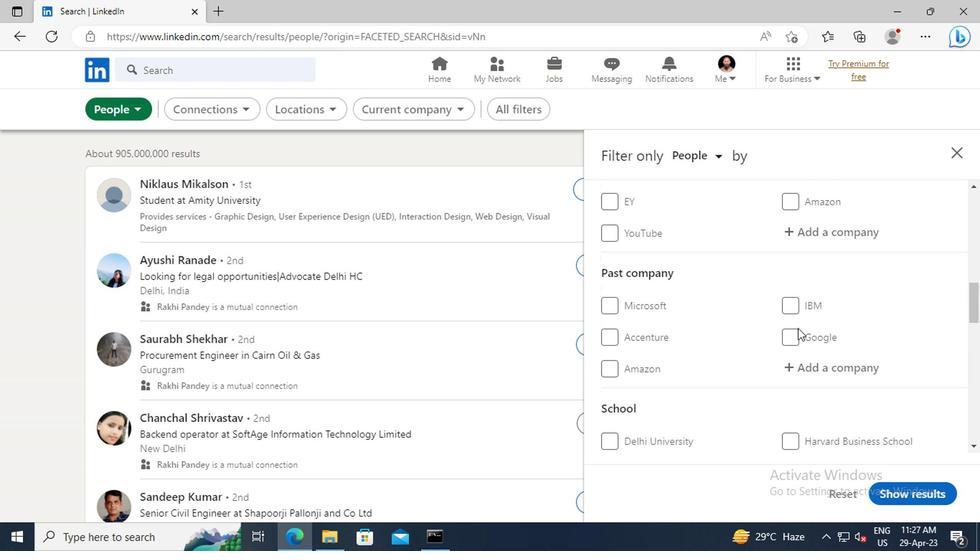 
Action: Mouse scrolled (796, 327) with delta (0, 0)
Screenshot: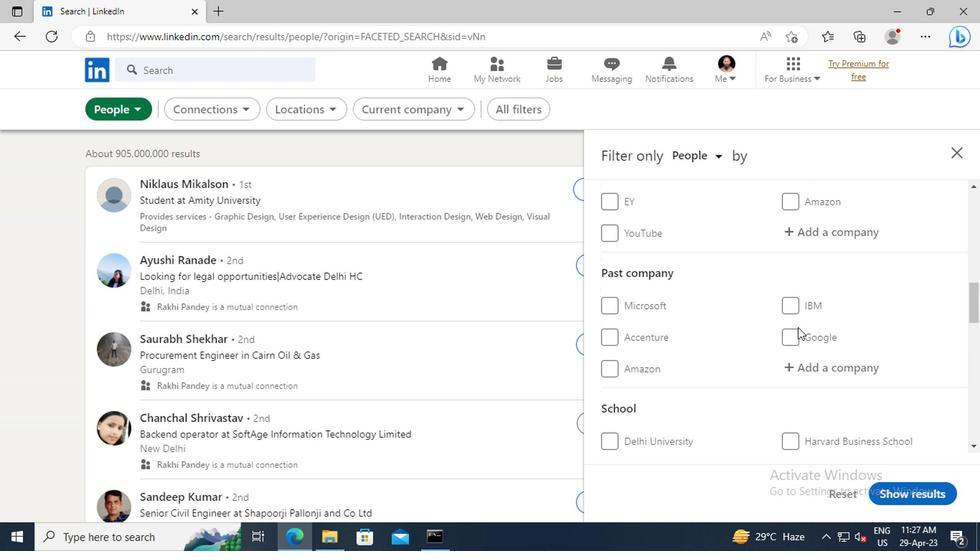 
Action: Mouse scrolled (796, 327) with delta (0, 0)
Screenshot: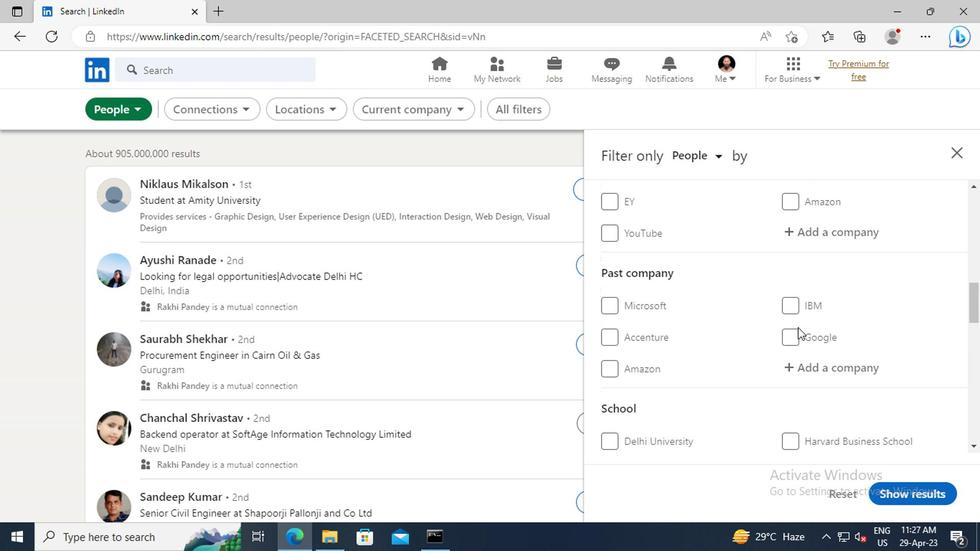 
Action: Mouse moved to (796, 316)
Screenshot: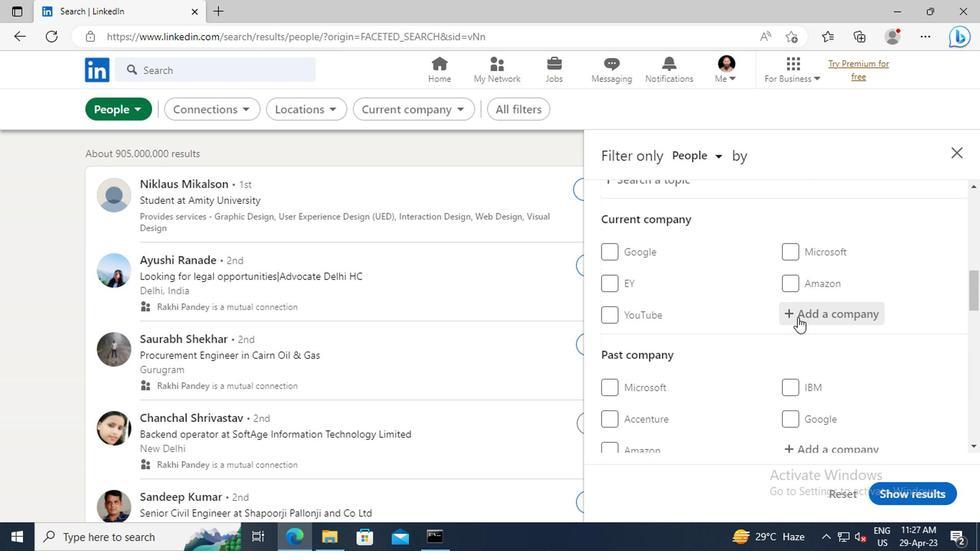 
Action: Mouse pressed left at (796, 316)
Screenshot: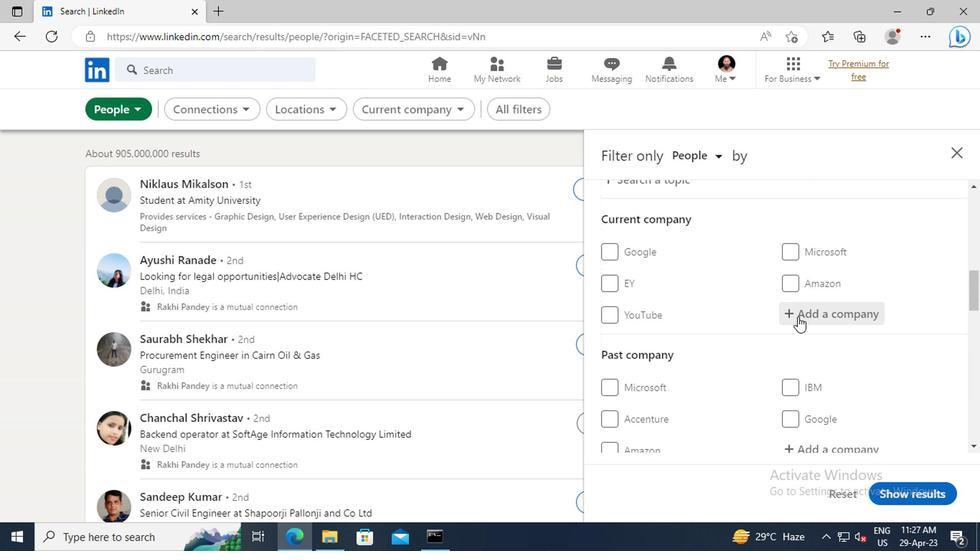 
Action: Key pressed <Key.shift>DNV<Key.space>-<Key.space><Key.shift>ENERGY<Key.space><Key.shift>SYSTEMS<Key.space><Key.enter>
Screenshot: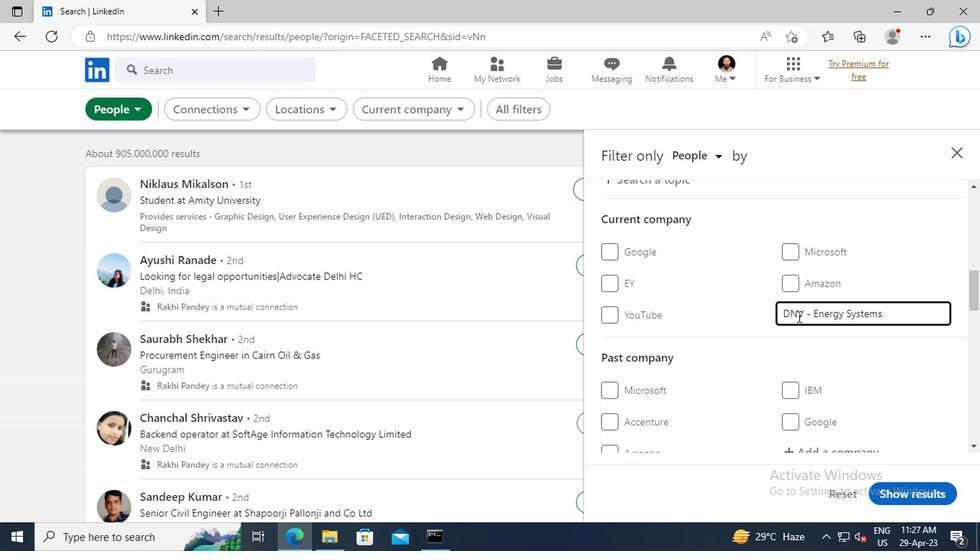 
Action: Mouse scrolled (796, 315) with delta (0, 0)
Screenshot: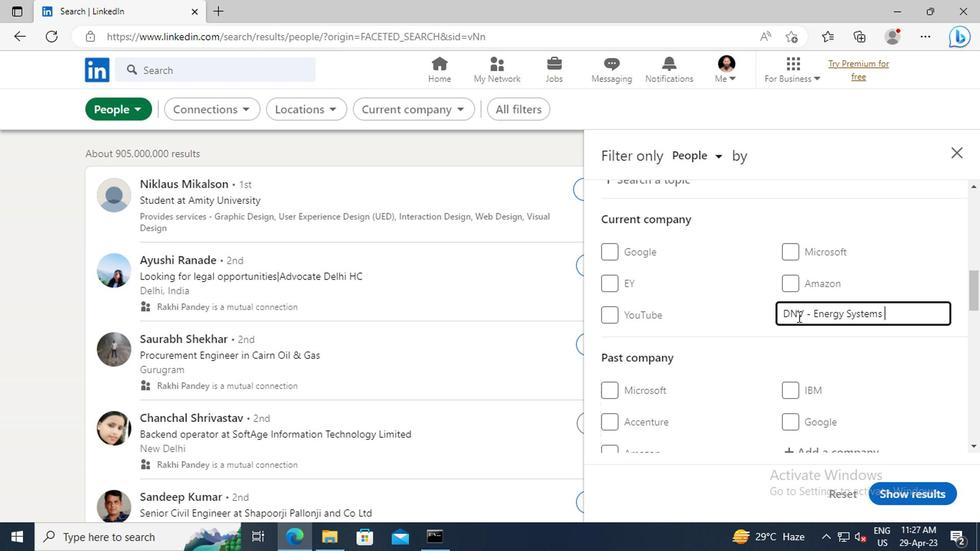 
Action: Mouse scrolled (796, 315) with delta (0, 0)
Screenshot: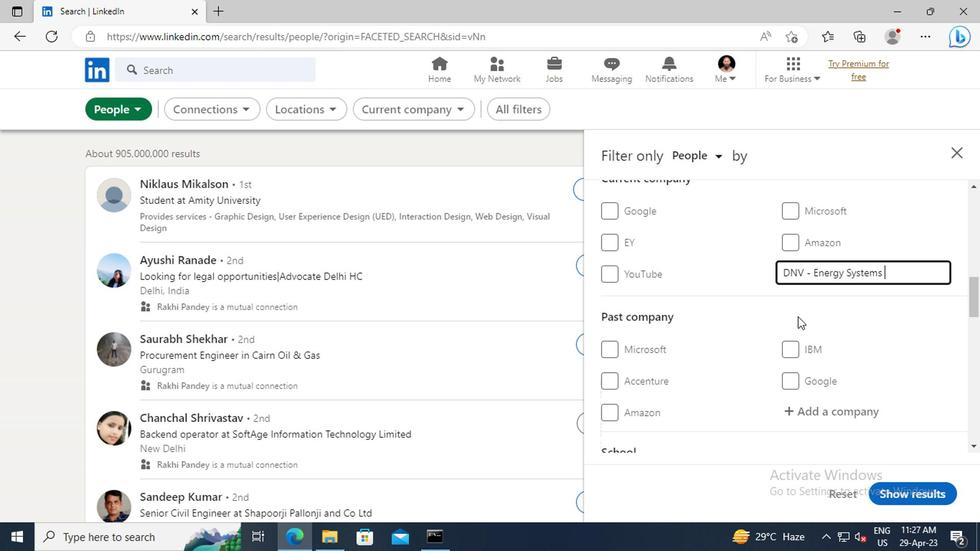 
Action: Mouse scrolled (796, 315) with delta (0, 0)
Screenshot: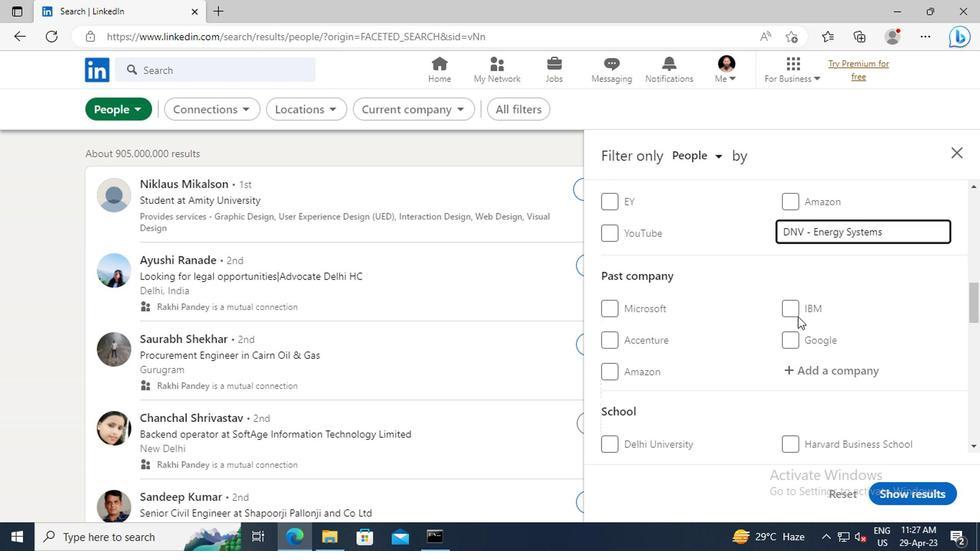 
Action: Mouse scrolled (796, 315) with delta (0, 0)
Screenshot: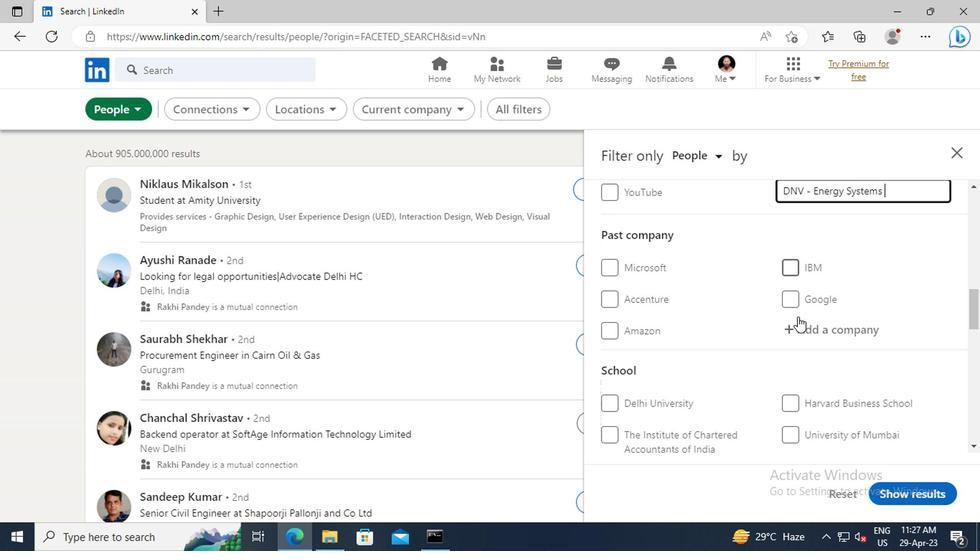 
Action: Mouse scrolled (796, 315) with delta (0, 0)
Screenshot: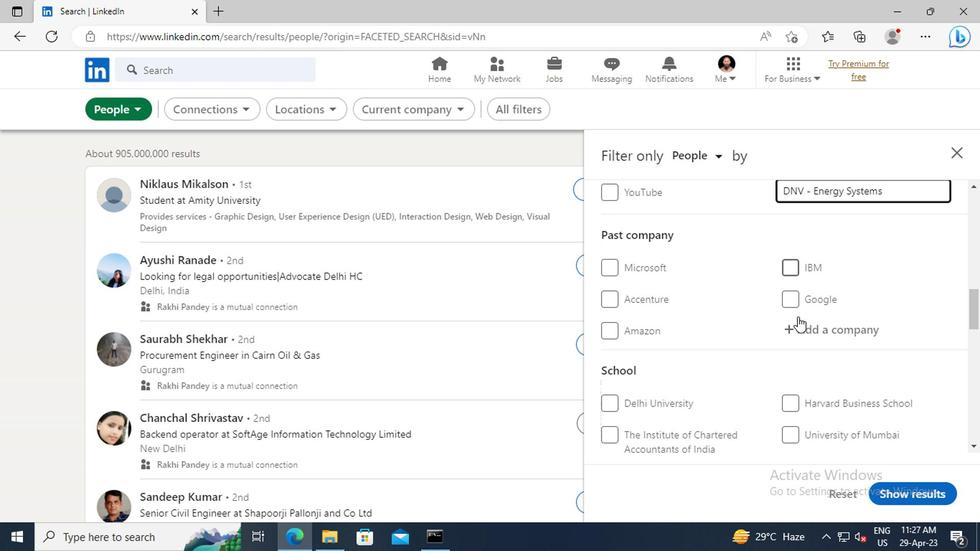
Action: Mouse scrolled (796, 315) with delta (0, 0)
Screenshot: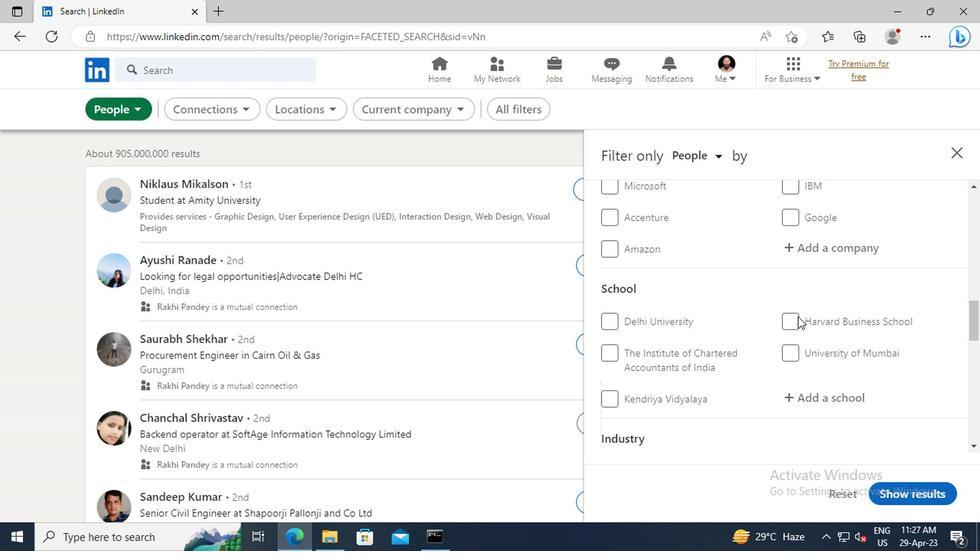
Action: Mouse scrolled (796, 315) with delta (0, 0)
Screenshot: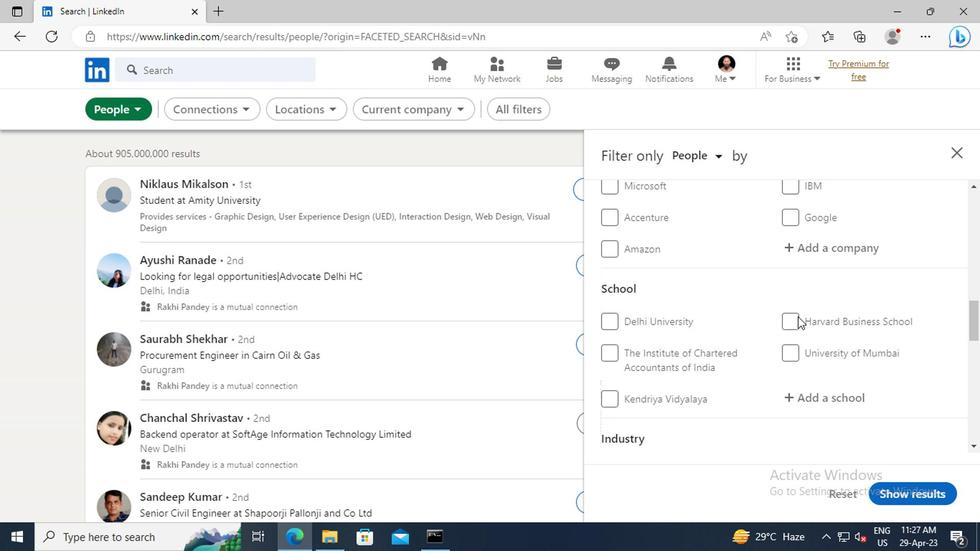 
Action: Mouse moved to (804, 314)
Screenshot: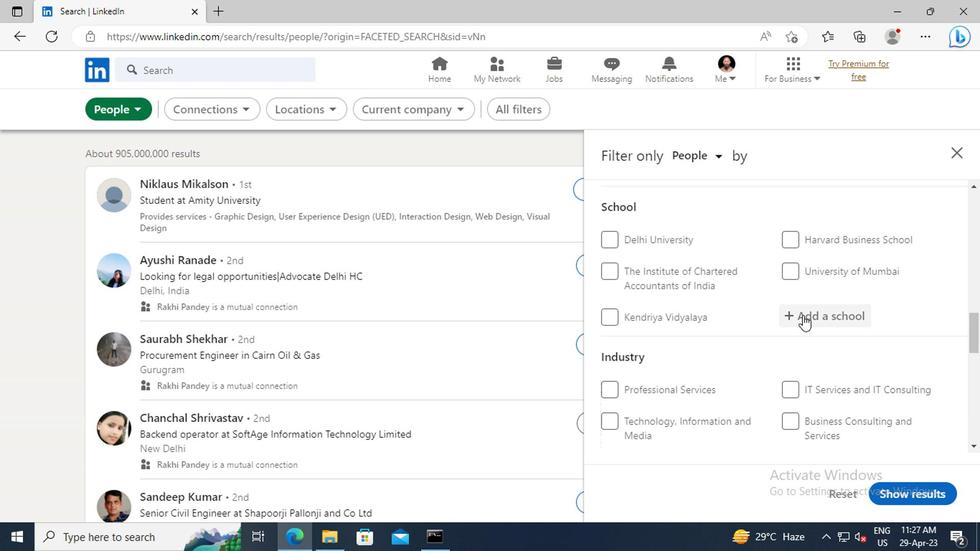 
Action: Mouse pressed left at (804, 314)
Screenshot: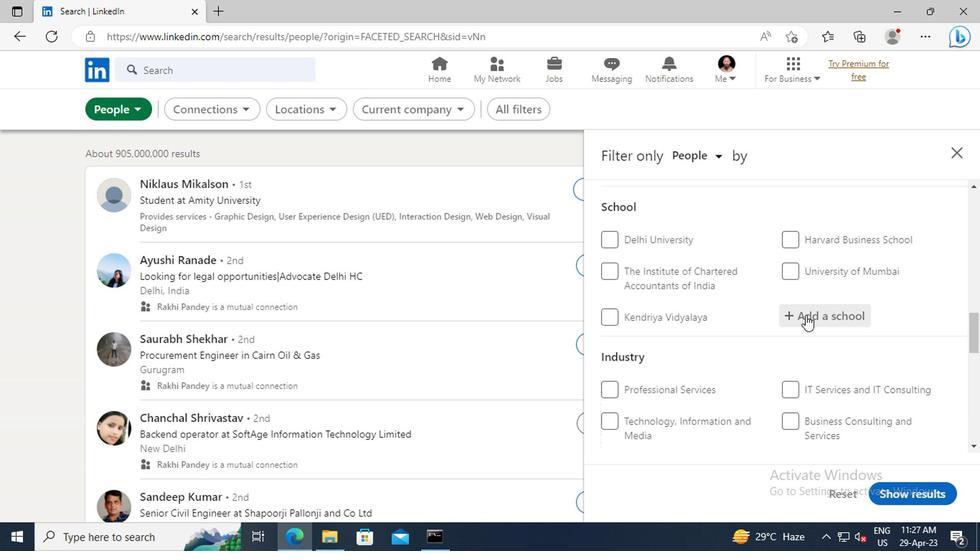 
Action: Key pressed <Key.shift>DR.<Key.space><Key.shift>BABASAHEB<Key.space><Key.shift>AMBEDKAR<Key.space><Key.shift>MARATH
Screenshot: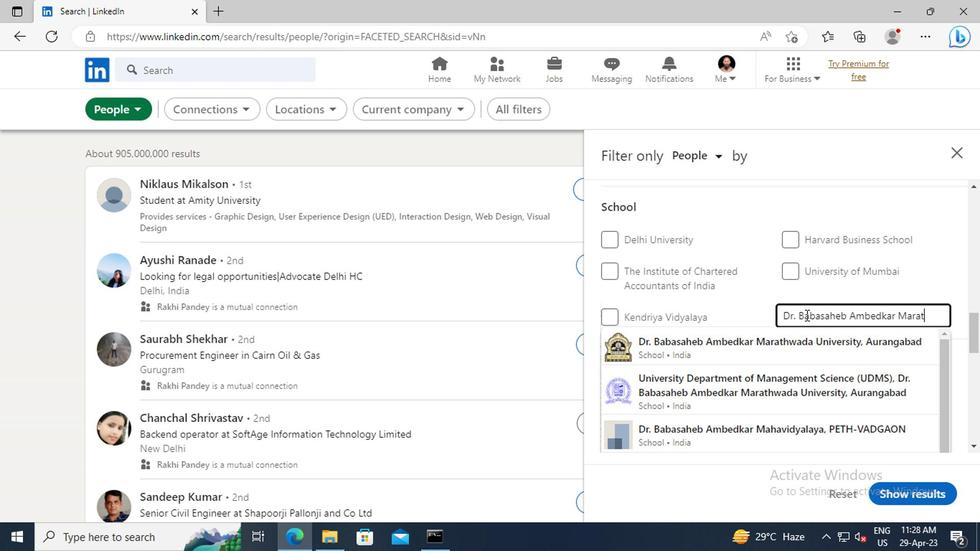 
Action: Mouse moved to (790, 339)
Screenshot: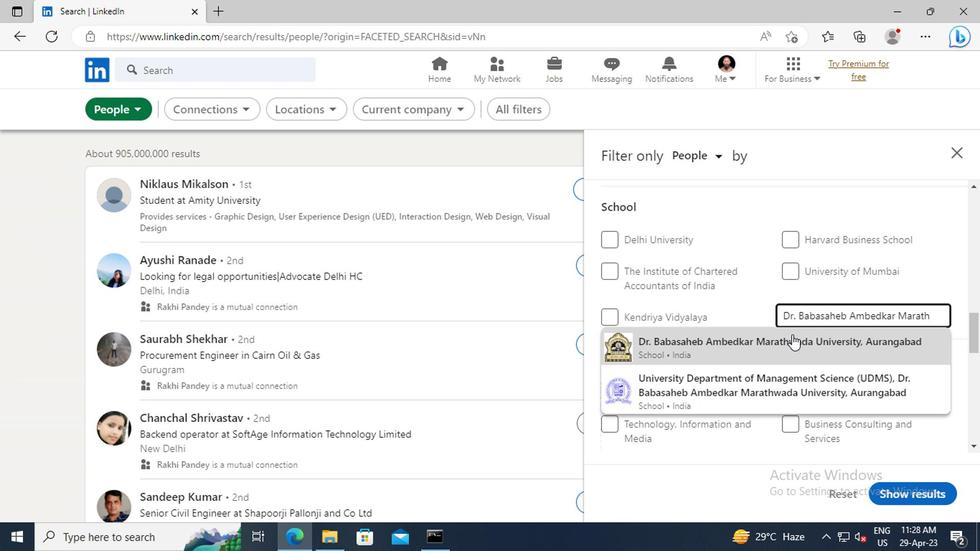
Action: Mouse pressed left at (790, 339)
Screenshot: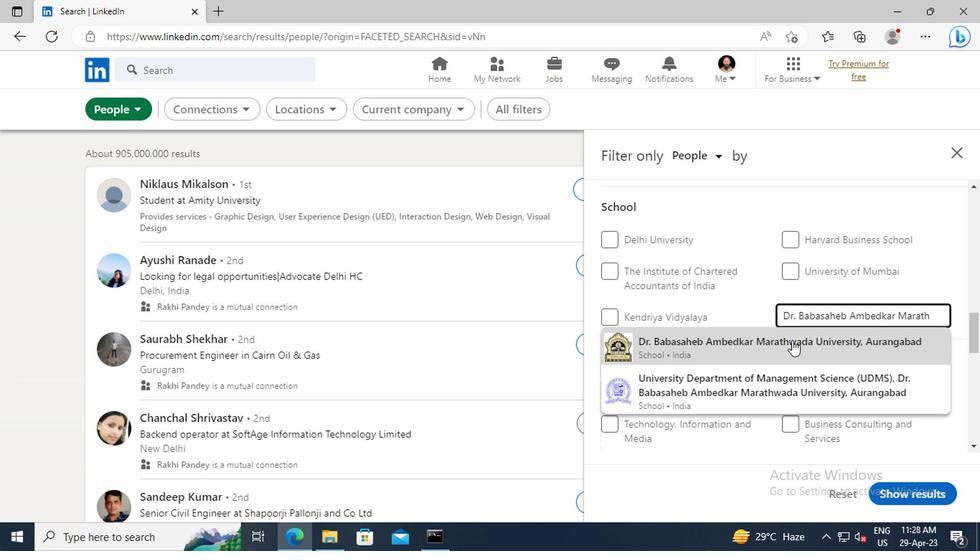 
Action: Mouse scrolled (790, 339) with delta (0, 0)
Screenshot: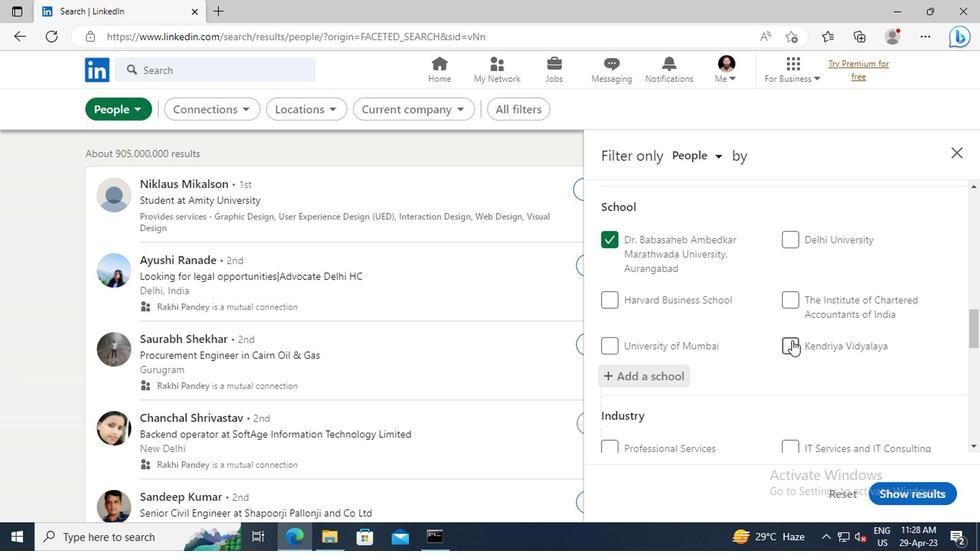 
Action: Mouse scrolled (790, 339) with delta (0, 0)
Screenshot: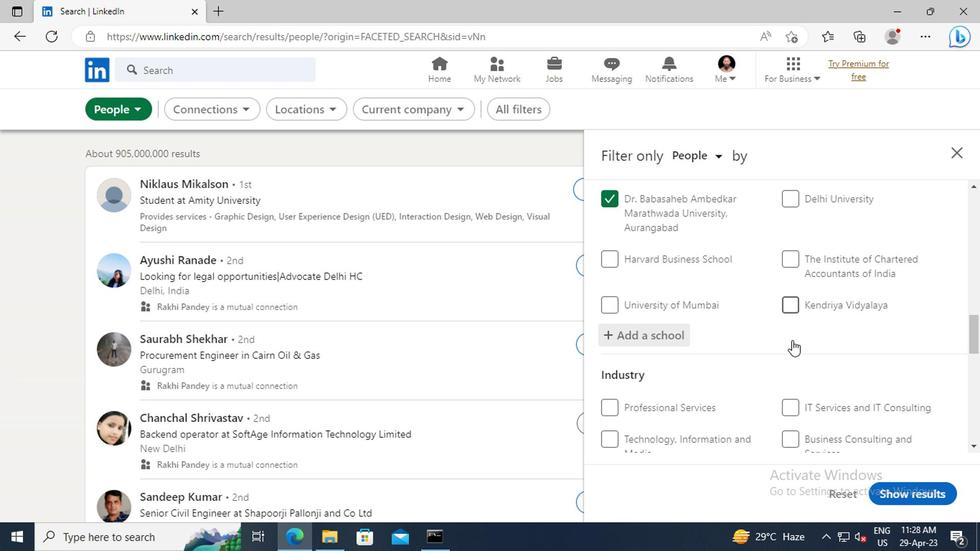 
Action: Mouse scrolled (790, 339) with delta (0, 0)
Screenshot: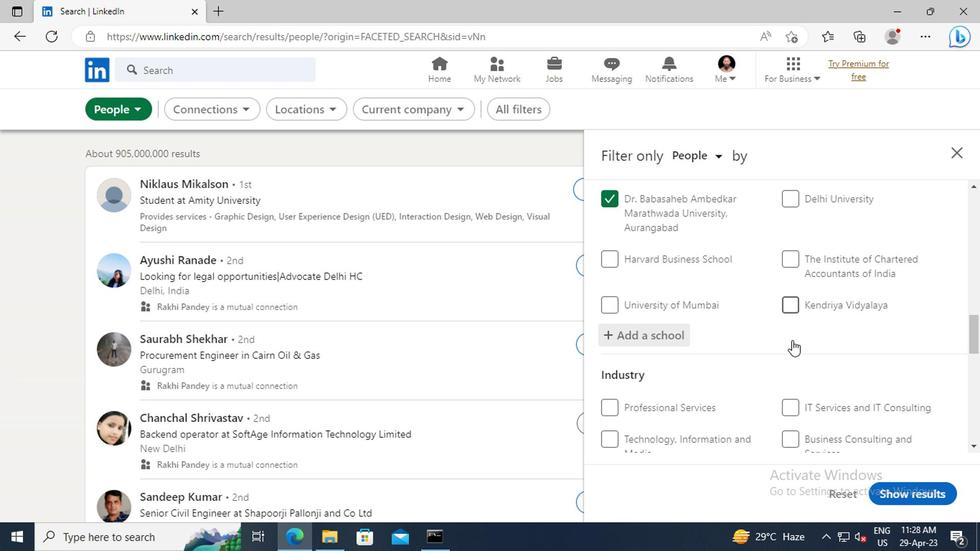 
Action: Mouse scrolled (790, 339) with delta (0, 0)
Screenshot: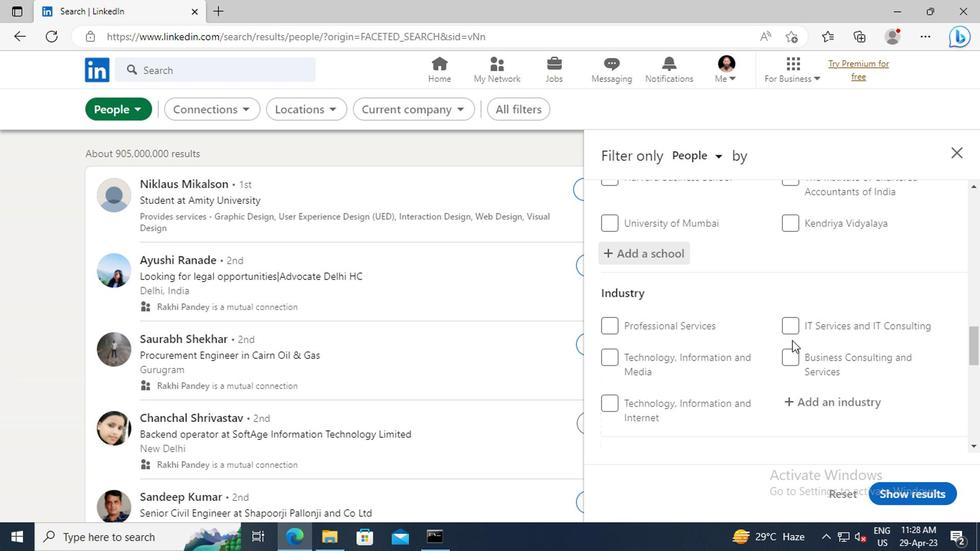 
Action: Mouse moved to (798, 356)
Screenshot: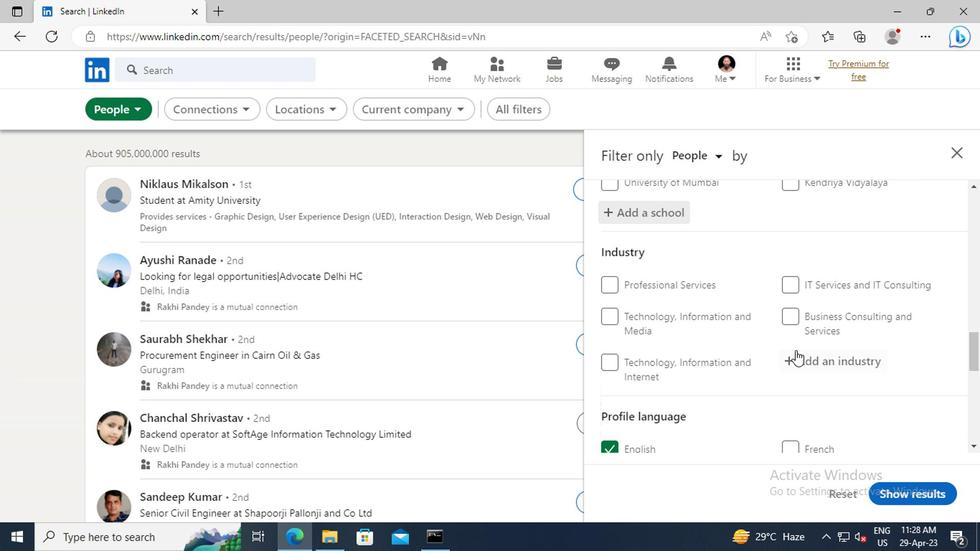 
Action: Mouse pressed left at (798, 356)
Screenshot: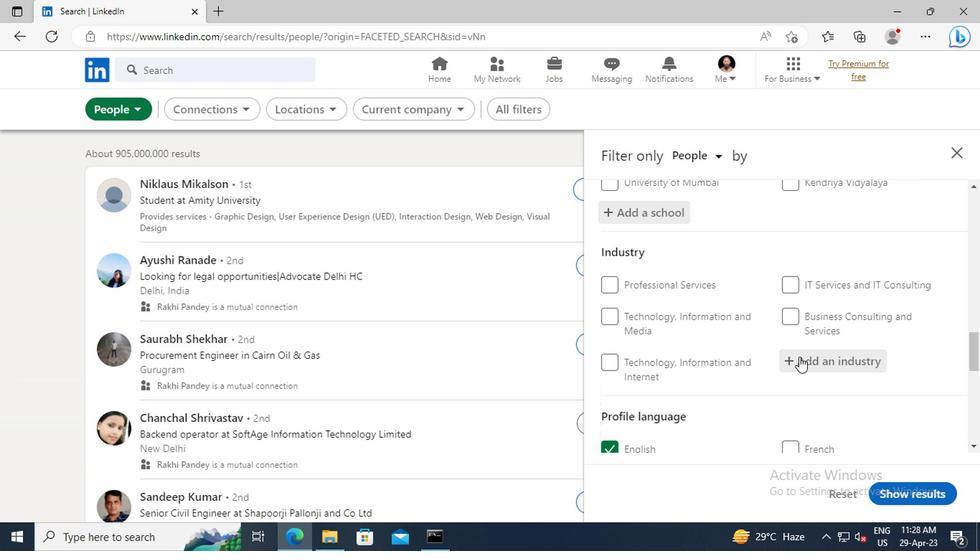 
Action: Key pressed <Key.shift>AUDIO<Key.space>AND<Key.space><Key.shift>VIDEO<Key.space><Key.shift>EQ
Screenshot: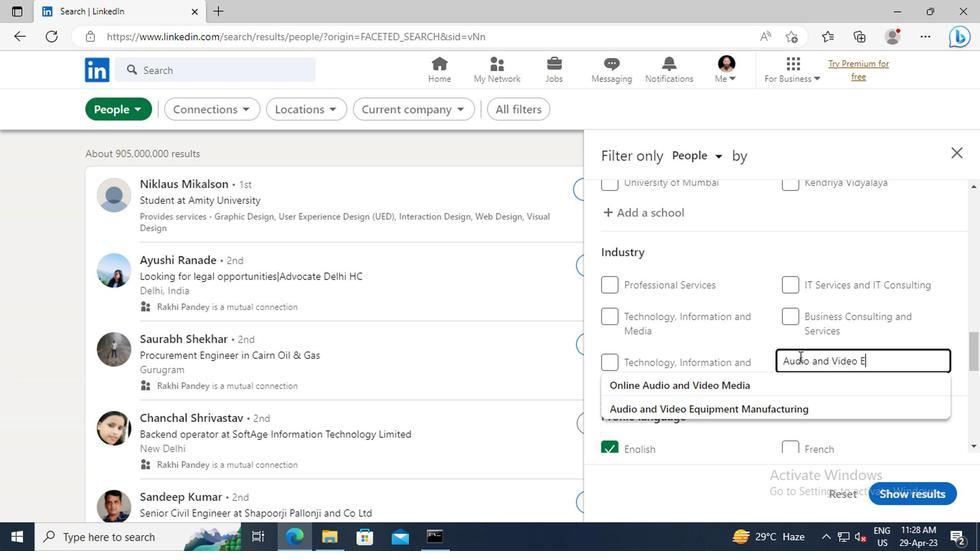 
Action: Mouse moved to (797, 377)
Screenshot: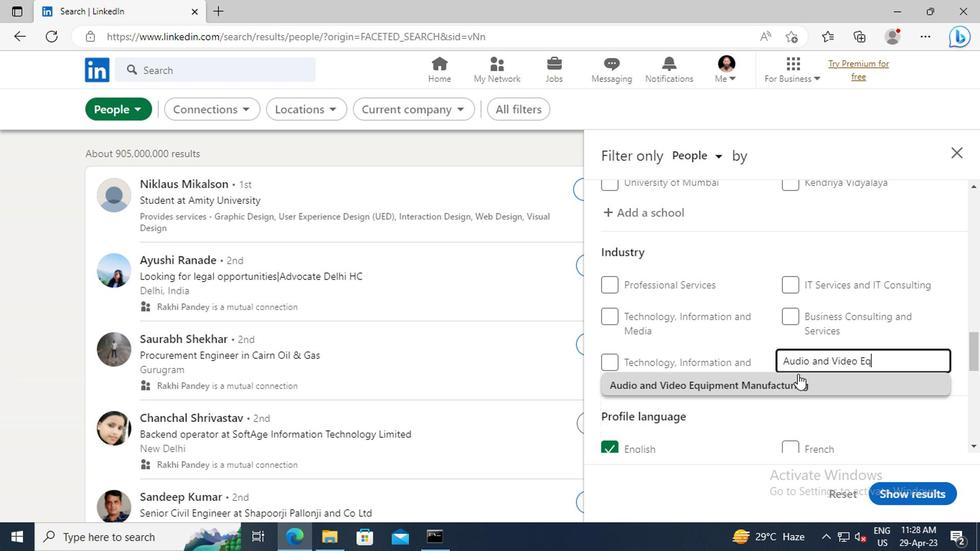 
Action: Mouse pressed left at (797, 377)
Screenshot: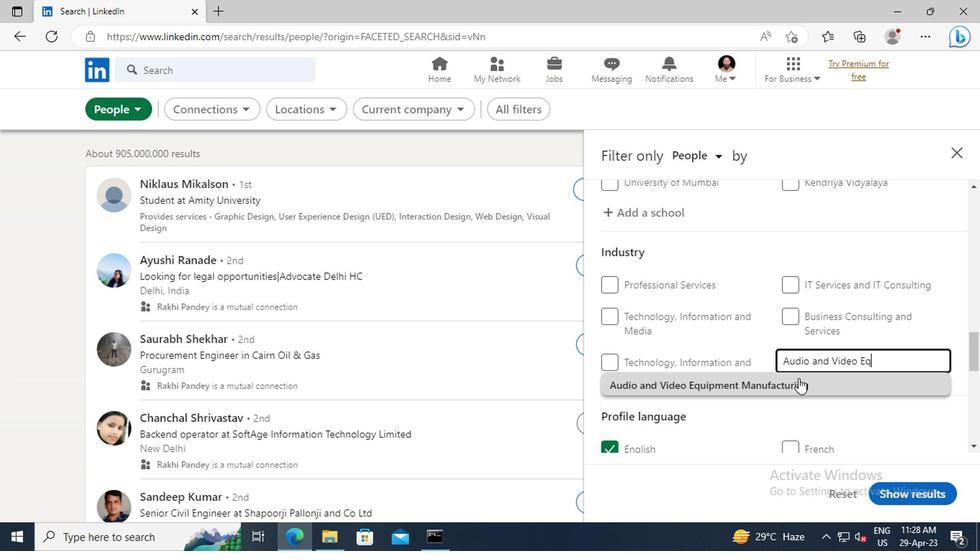 
Action: Mouse scrolled (797, 377) with delta (0, 0)
Screenshot: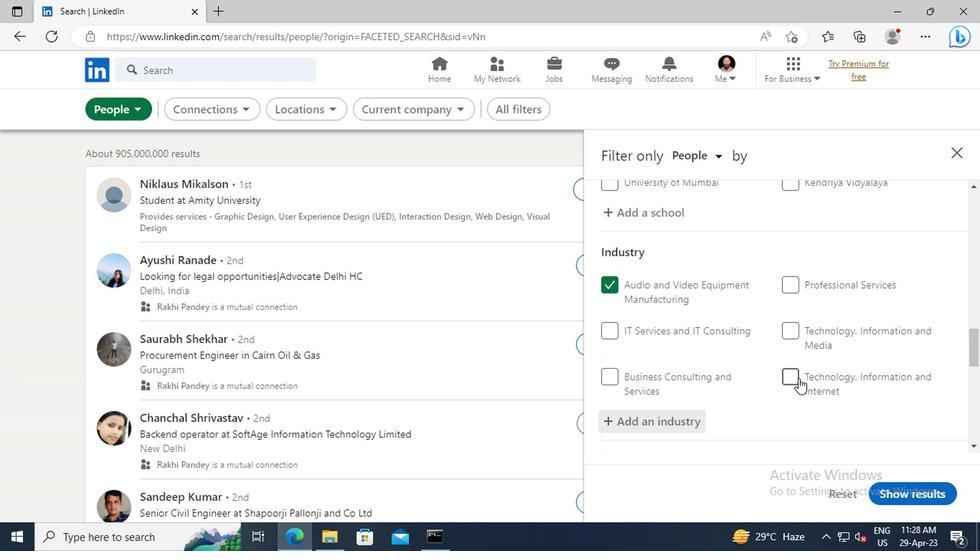 
Action: Mouse scrolled (797, 377) with delta (0, 0)
Screenshot: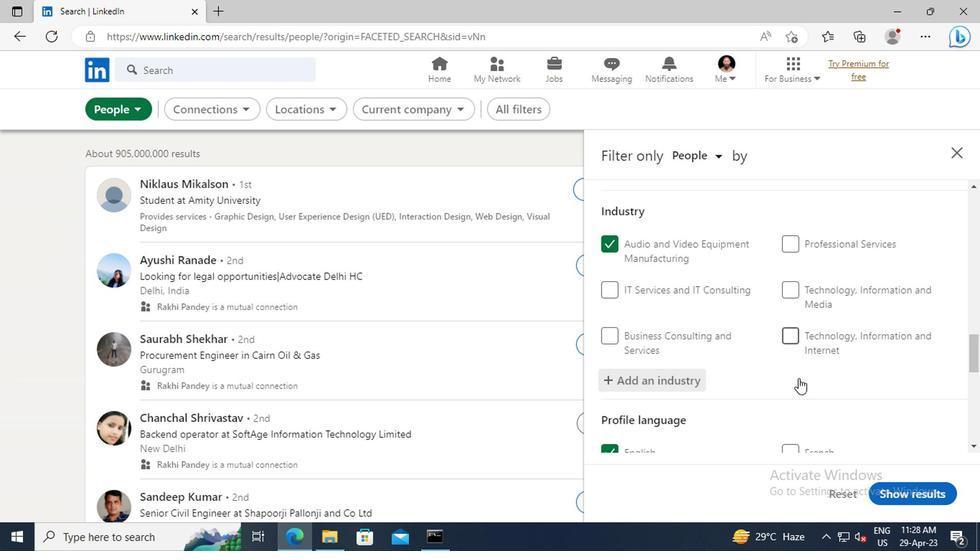 
Action: Mouse scrolled (797, 377) with delta (0, 0)
Screenshot: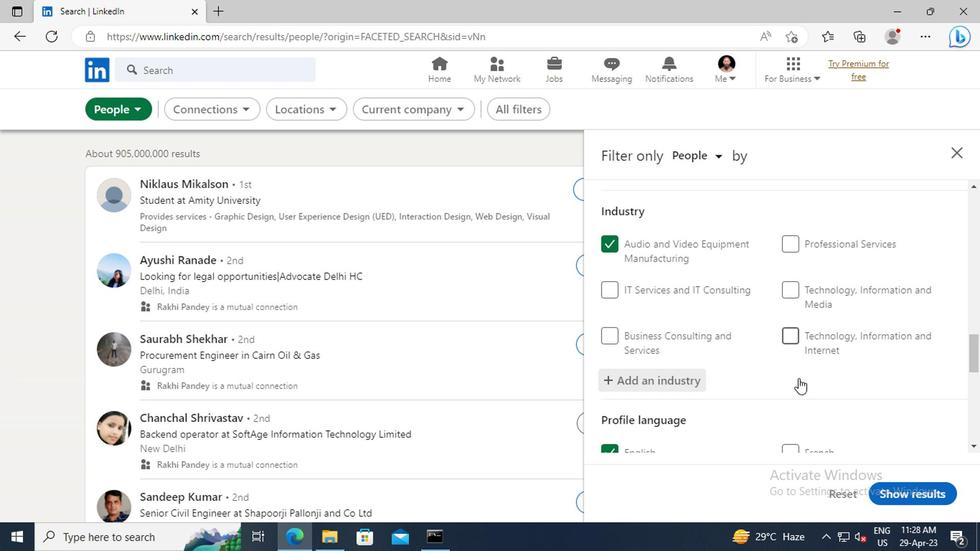 
Action: Mouse moved to (792, 358)
Screenshot: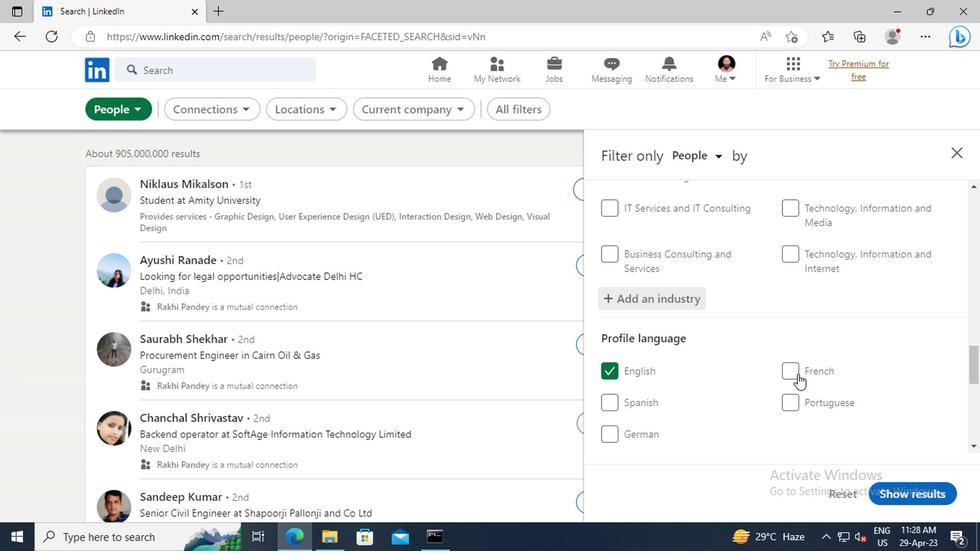 
Action: Mouse scrolled (792, 357) with delta (0, 0)
Screenshot: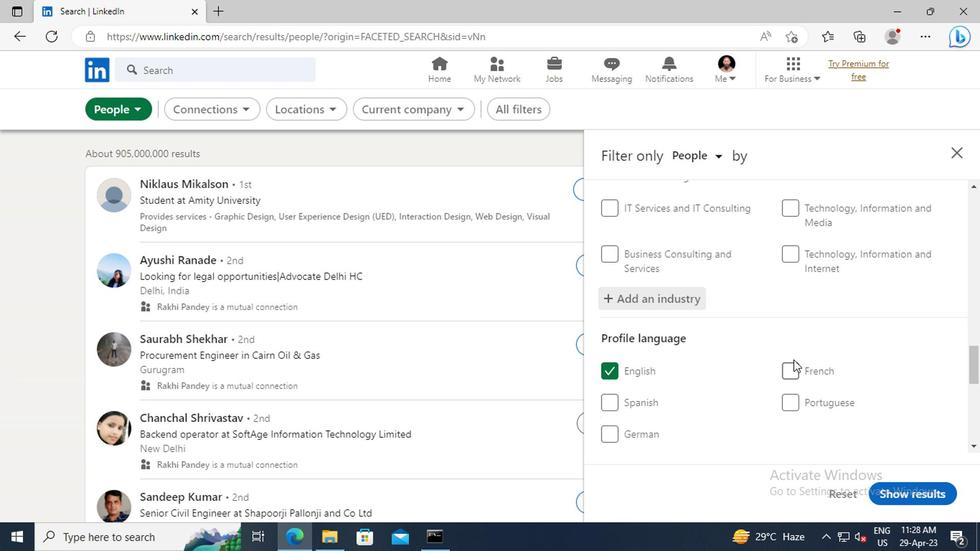 
Action: Mouse scrolled (792, 357) with delta (0, 0)
Screenshot: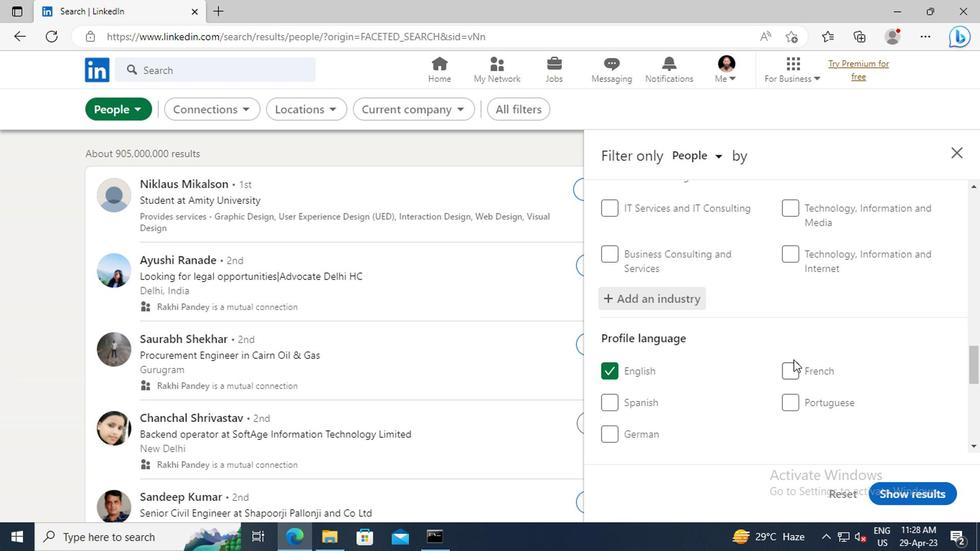 
Action: Mouse scrolled (792, 357) with delta (0, 0)
Screenshot: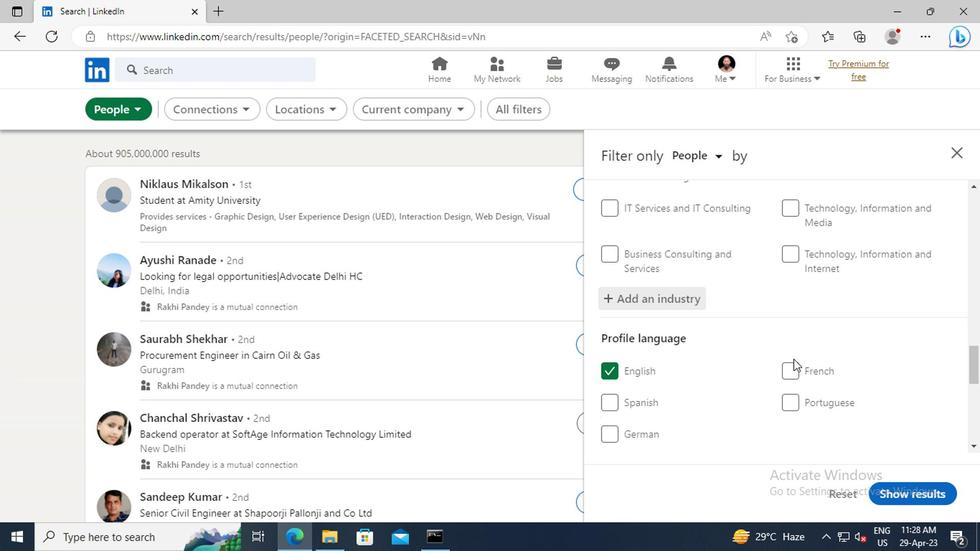 
Action: Mouse moved to (792, 345)
Screenshot: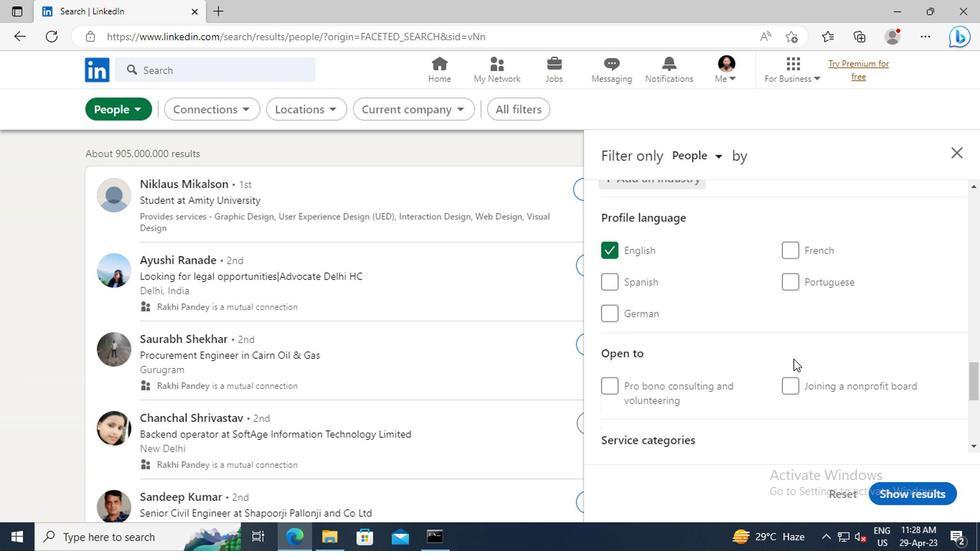 
Action: Mouse scrolled (792, 344) with delta (0, 0)
Screenshot: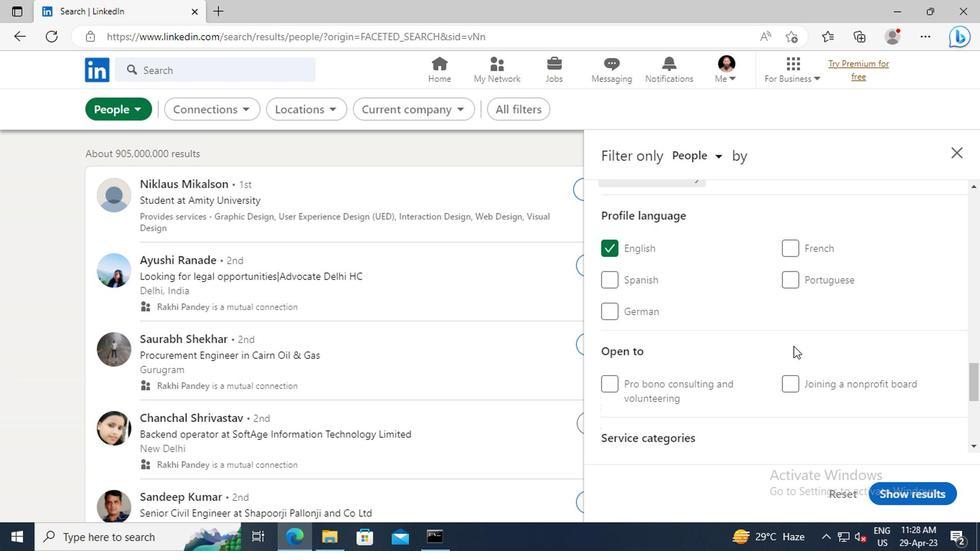
Action: Mouse scrolled (792, 344) with delta (0, 0)
Screenshot: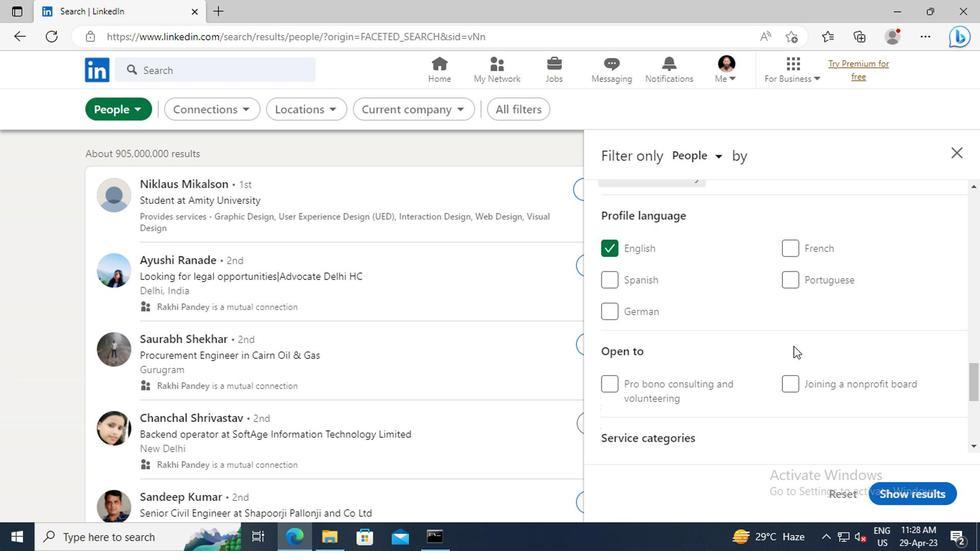 
Action: Mouse scrolled (792, 344) with delta (0, 0)
Screenshot: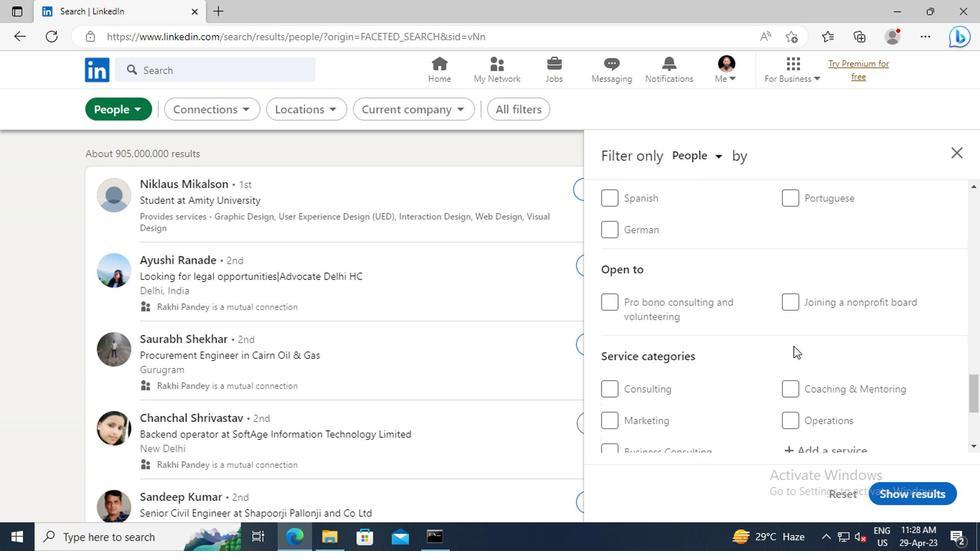 
Action: Mouse scrolled (792, 344) with delta (0, 0)
Screenshot: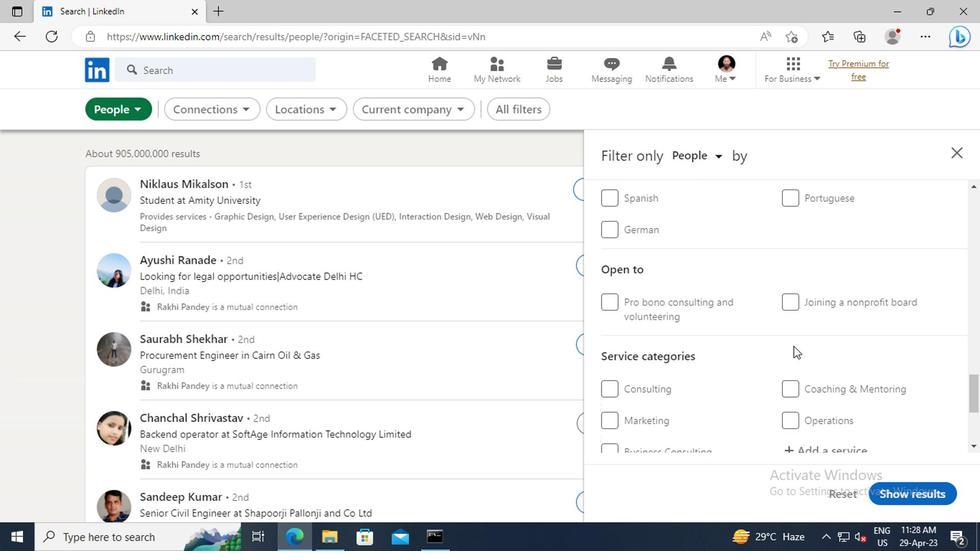 
Action: Mouse moved to (795, 366)
Screenshot: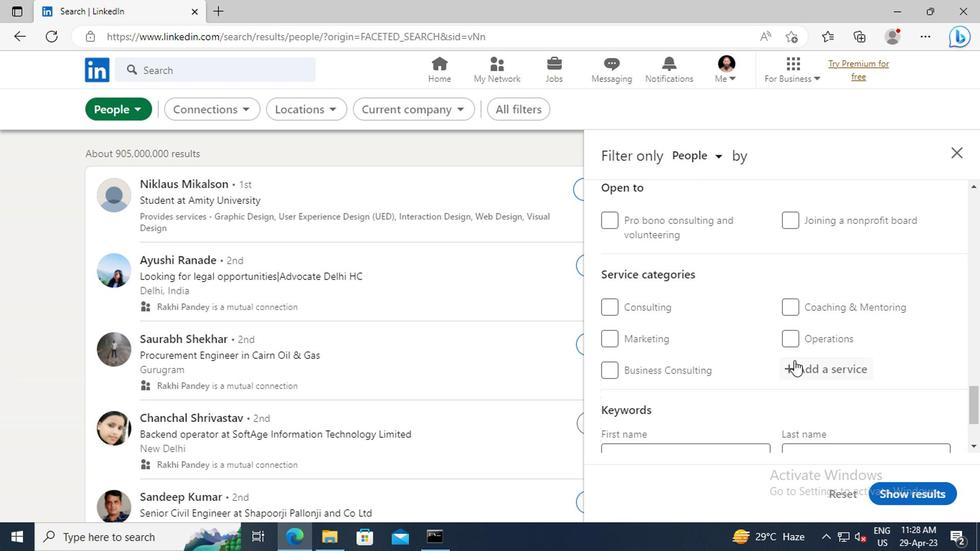
Action: Mouse pressed left at (795, 366)
Screenshot: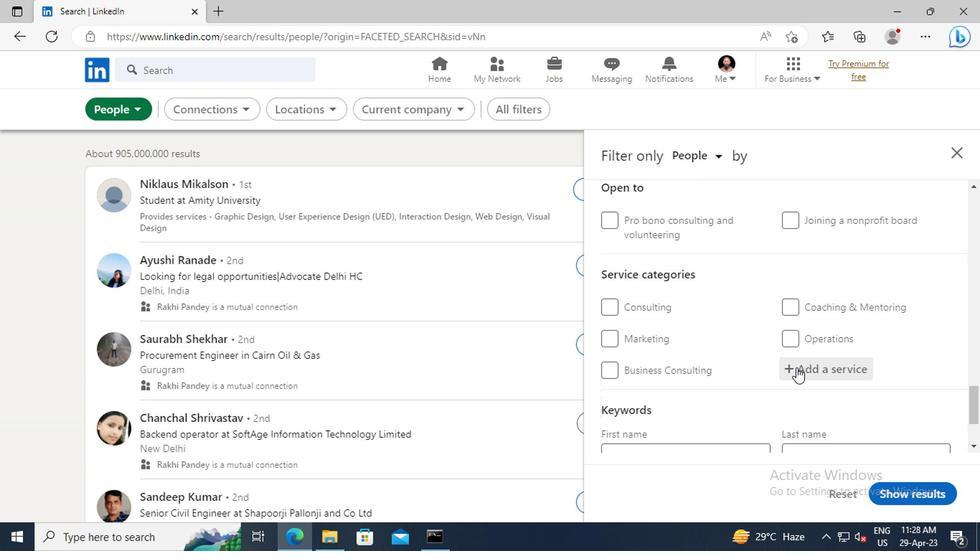 
Action: Key pressed <Key.shift>ANDROID<Key.space>
Screenshot: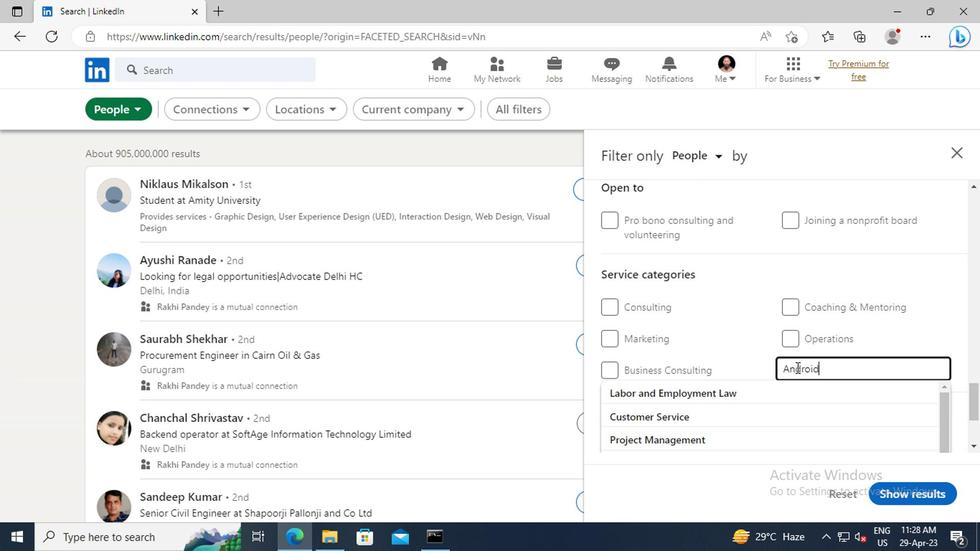 
Action: Mouse moved to (772, 387)
Screenshot: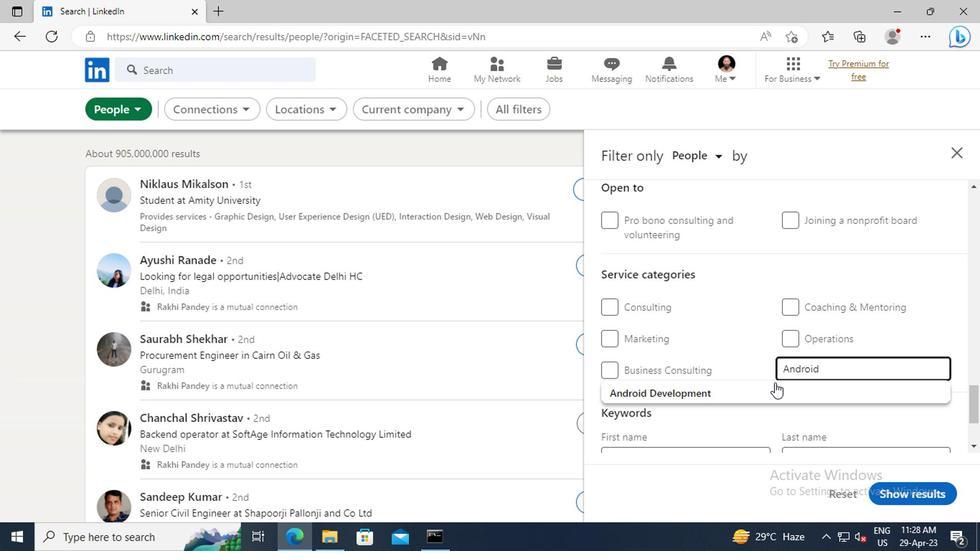 
Action: Mouse pressed left at (772, 387)
Screenshot: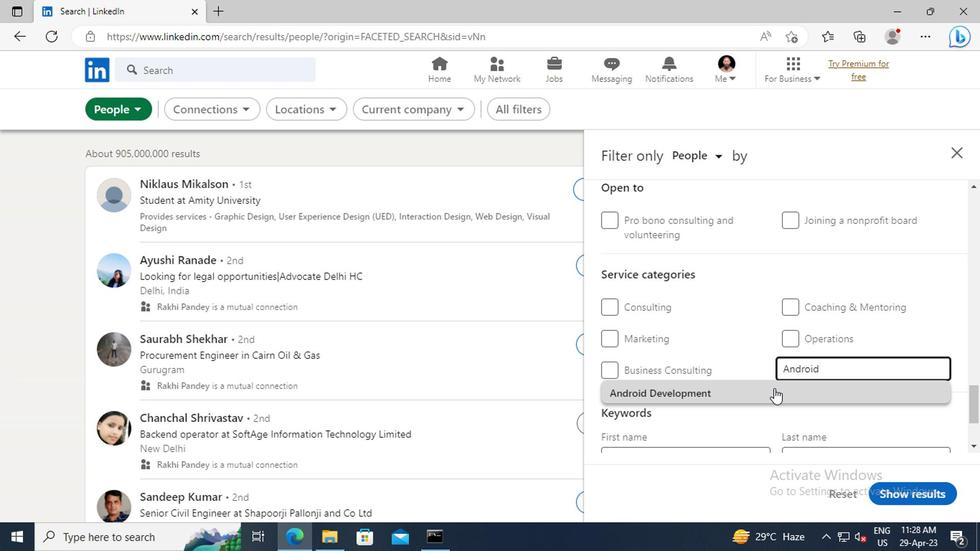 
Action: Mouse scrolled (772, 386) with delta (0, -1)
Screenshot: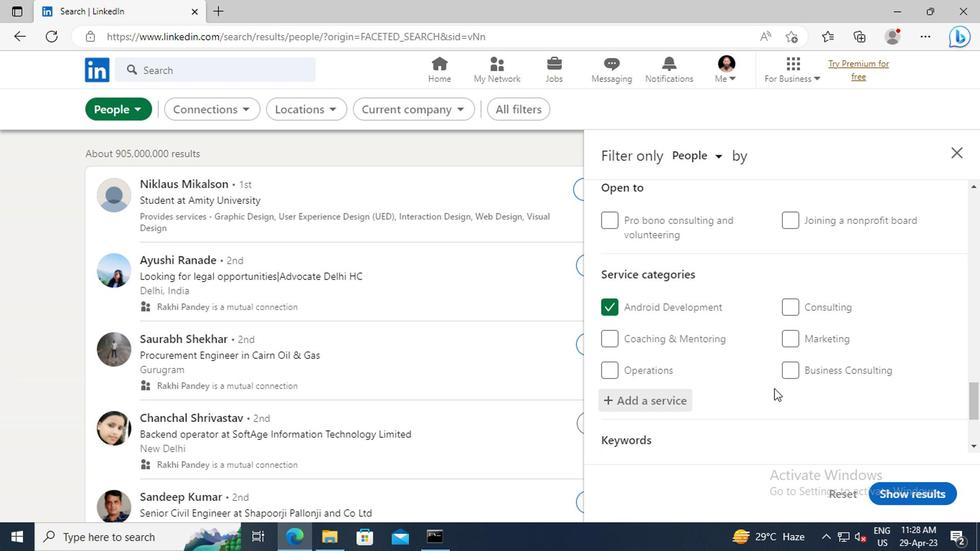
Action: Mouse scrolled (772, 386) with delta (0, -1)
Screenshot: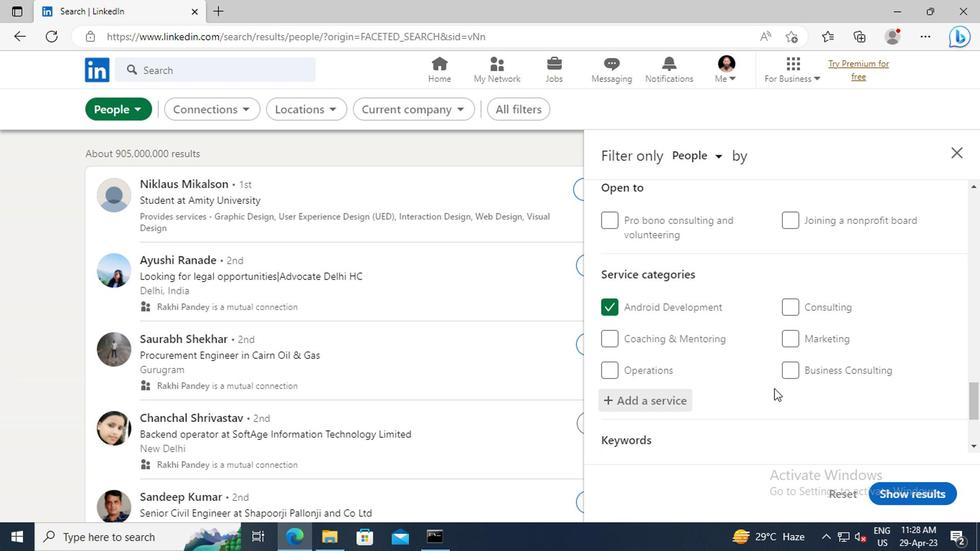 
Action: Mouse scrolled (772, 386) with delta (0, -1)
Screenshot: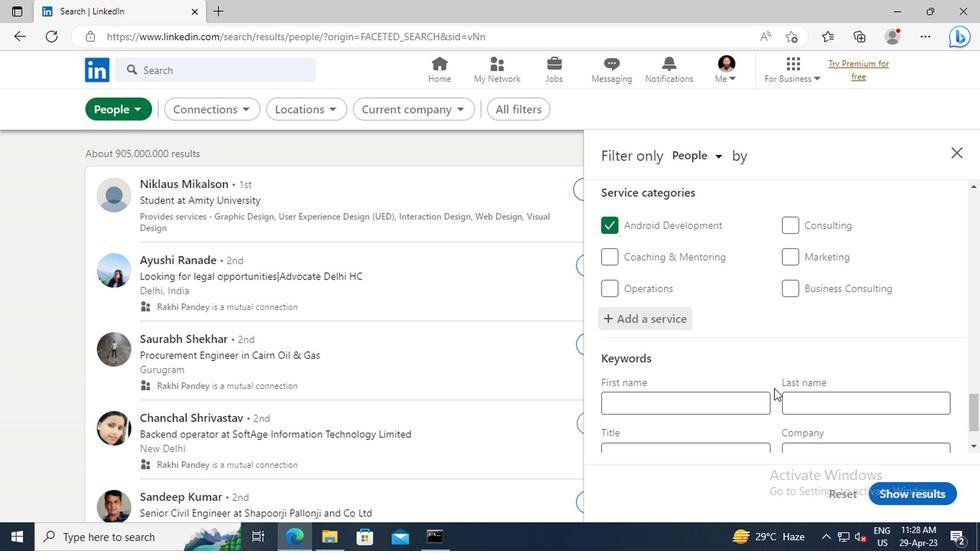 
Action: Mouse scrolled (772, 386) with delta (0, -1)
Screenshot: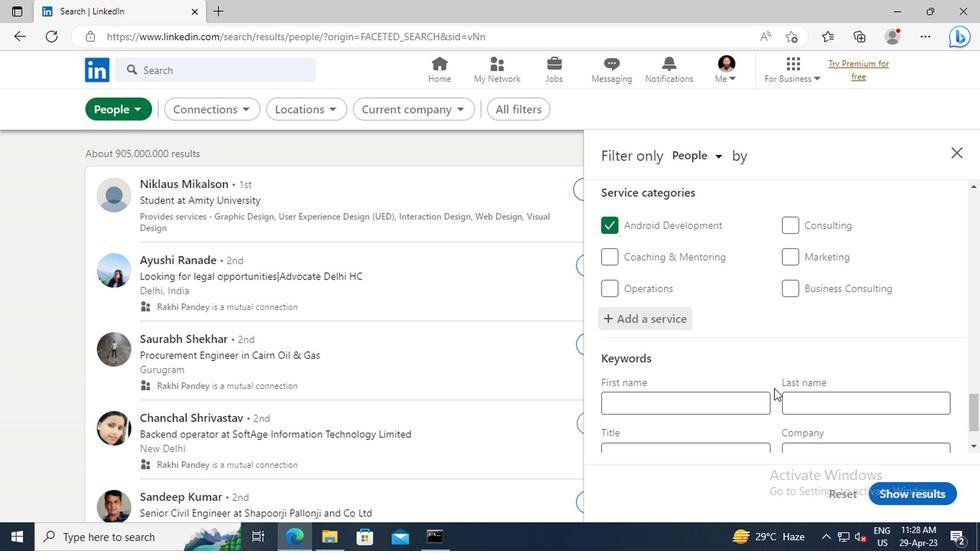 
Action: Mouse scrolled (772, 386) with delta (0, -1)
Screenshot: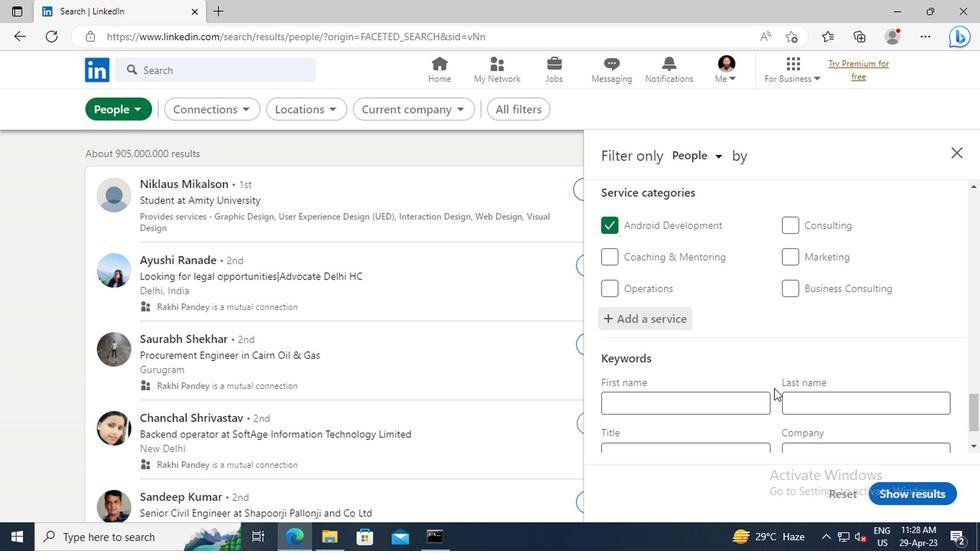 
Action: Mouse moved to (643, 389)
Screenshot: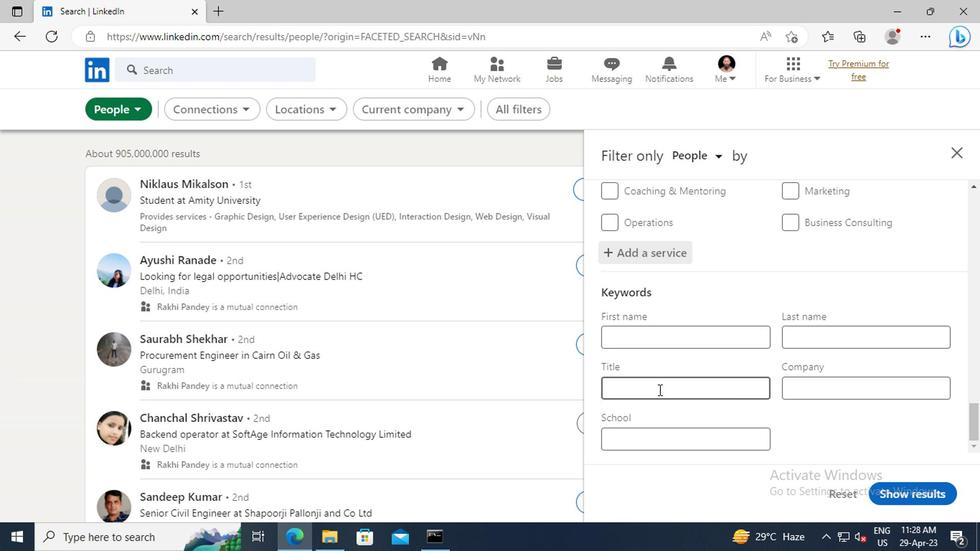 
Action: Mouse pressed left at (643, 389)
Screenshot: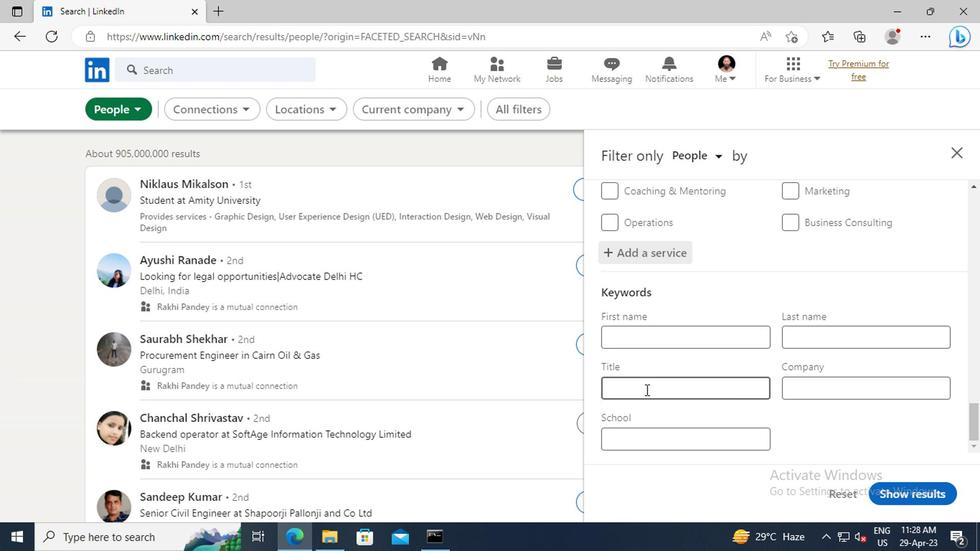 
Action: Key pressed <Key.shift>ACCOUNT<Key.space><Key.shift>COLLECTOR<Key.enter>
Screenshot: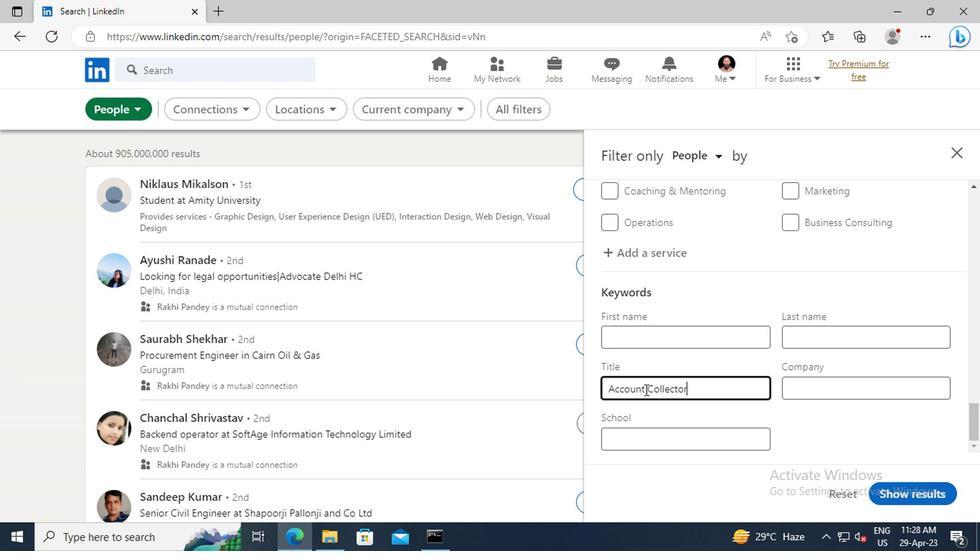 
Action: Mouse moved to (905, 498)
Screenshot: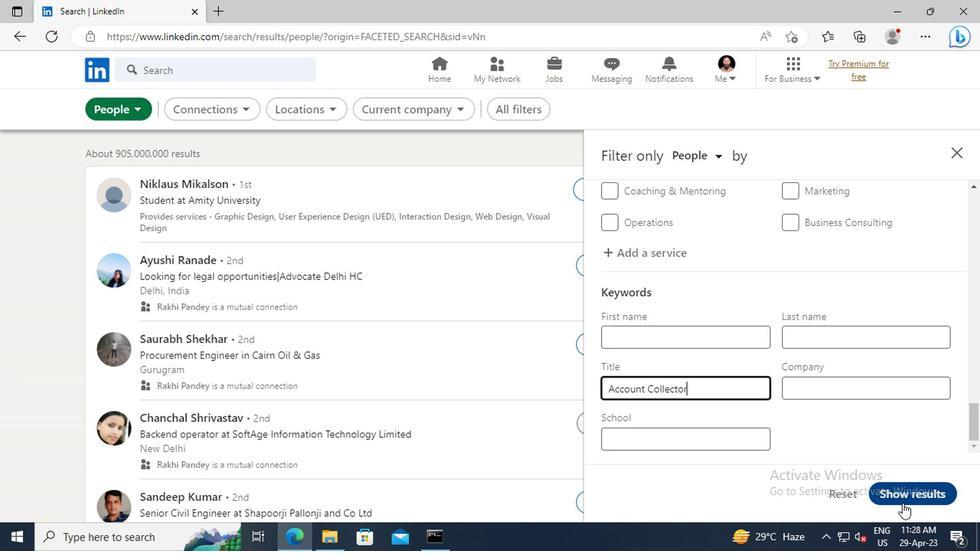 
Action: Mouse pressed left at (905, 498)
Screenshot: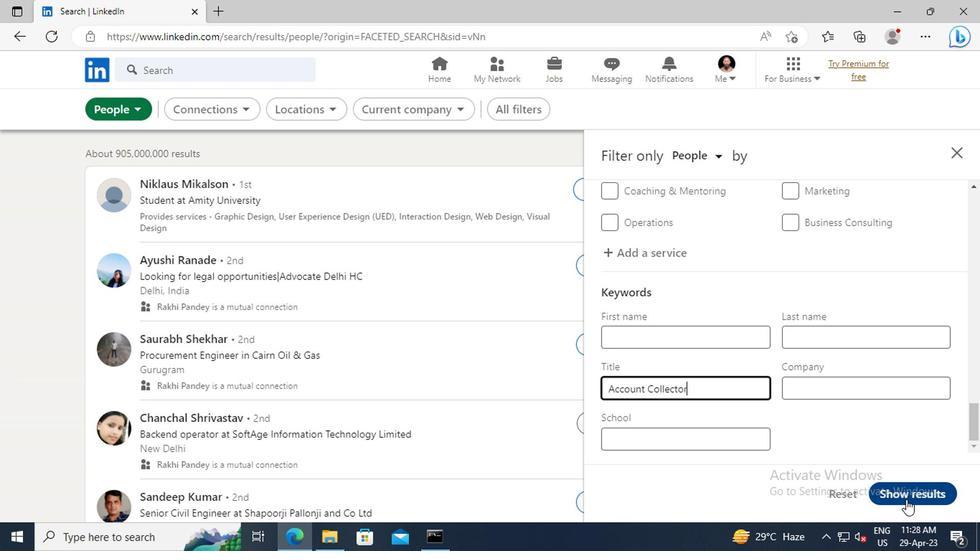 
